Task: Send an email with the signature Eva Nelson with the subject 'Request for a change in project budget' and the message 'I am writing to request a quote for your products.' from softage.1@softage.net to softage.7@softage.net with an attached document Operating_manual.docx and move the email from Sent Items to the folder Crafts
Action: Mouse moved to (103, 151)
Screenshot: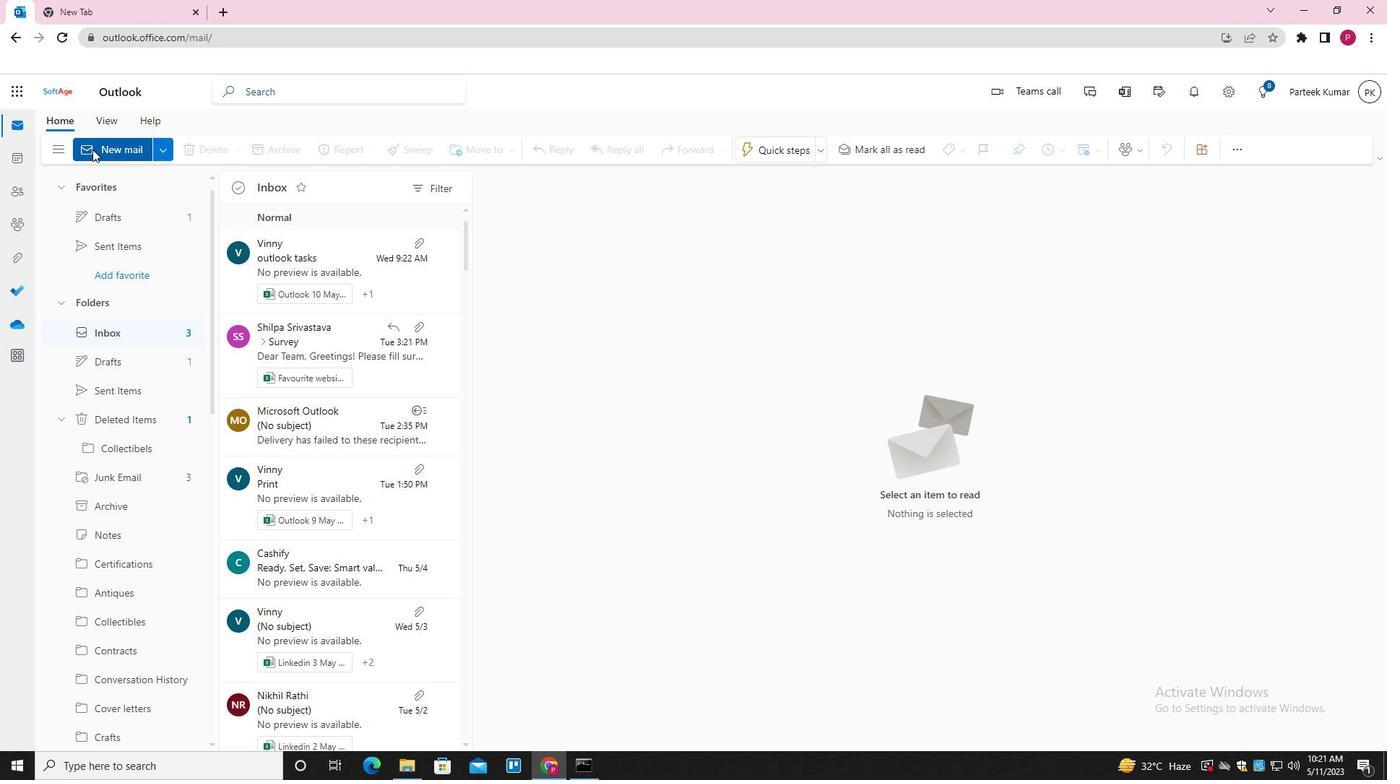 
Action: Mouse pressed left at (103, 151)
Screenshot: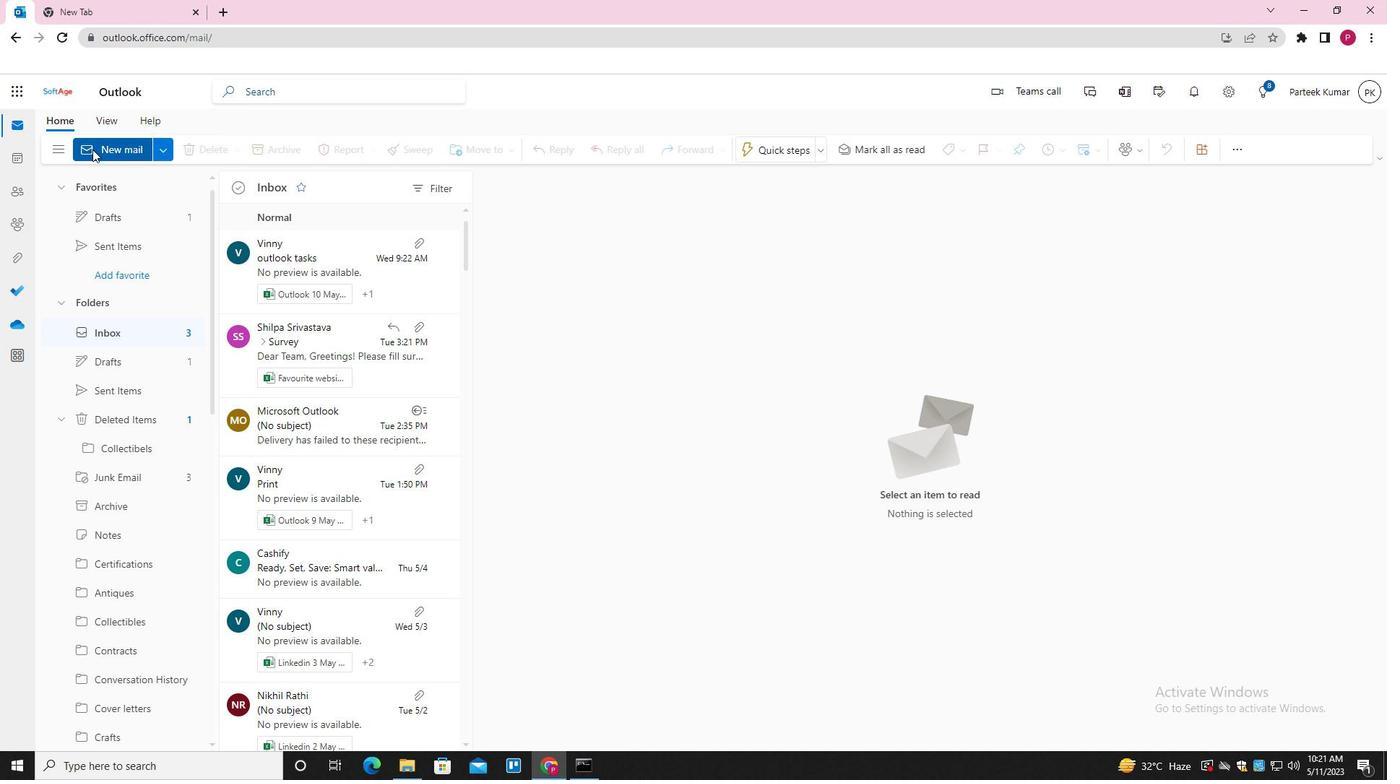 
Action: Mouse moved to (510, 363)
Screenshot: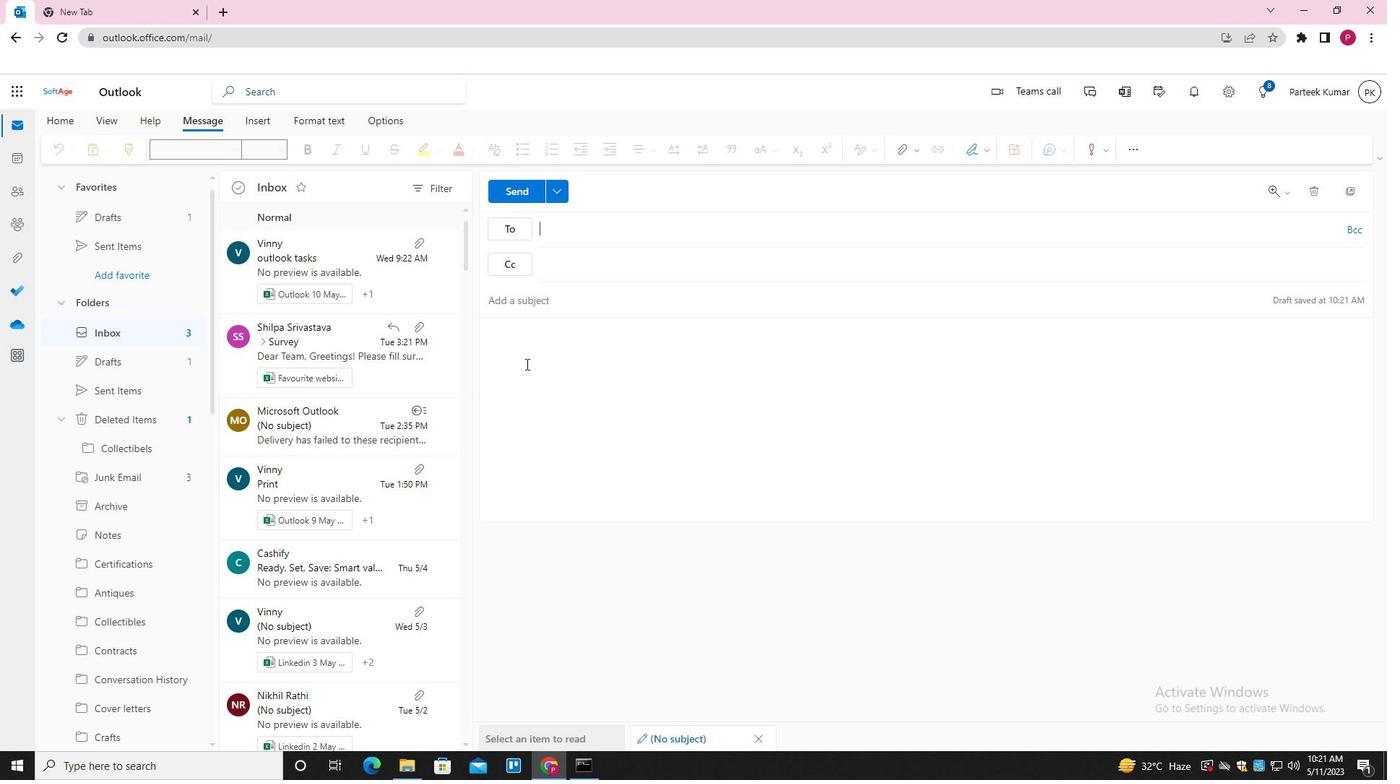 
Action: Mouse pressed left at (510, 363)
Screenshot: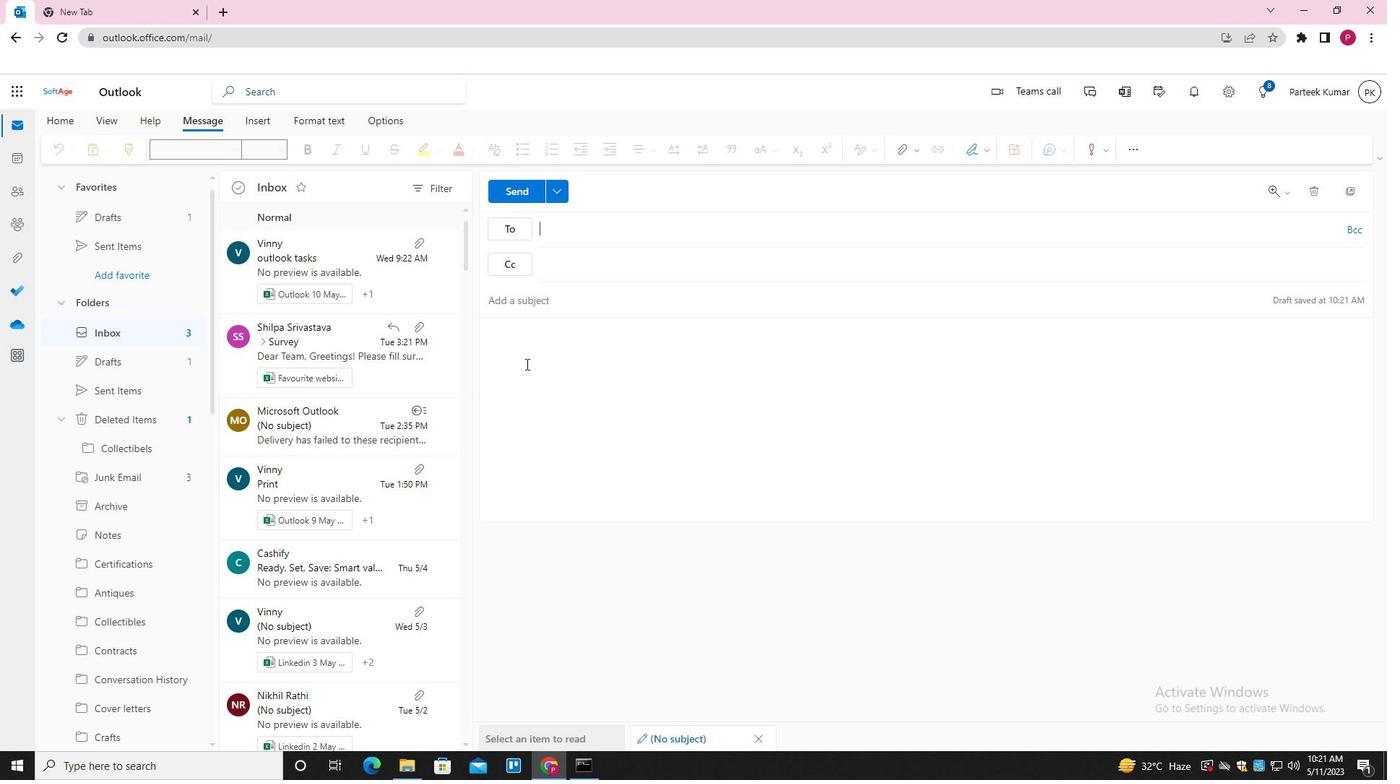 
Action: Mouse moved to (980, 152)
Screenshot: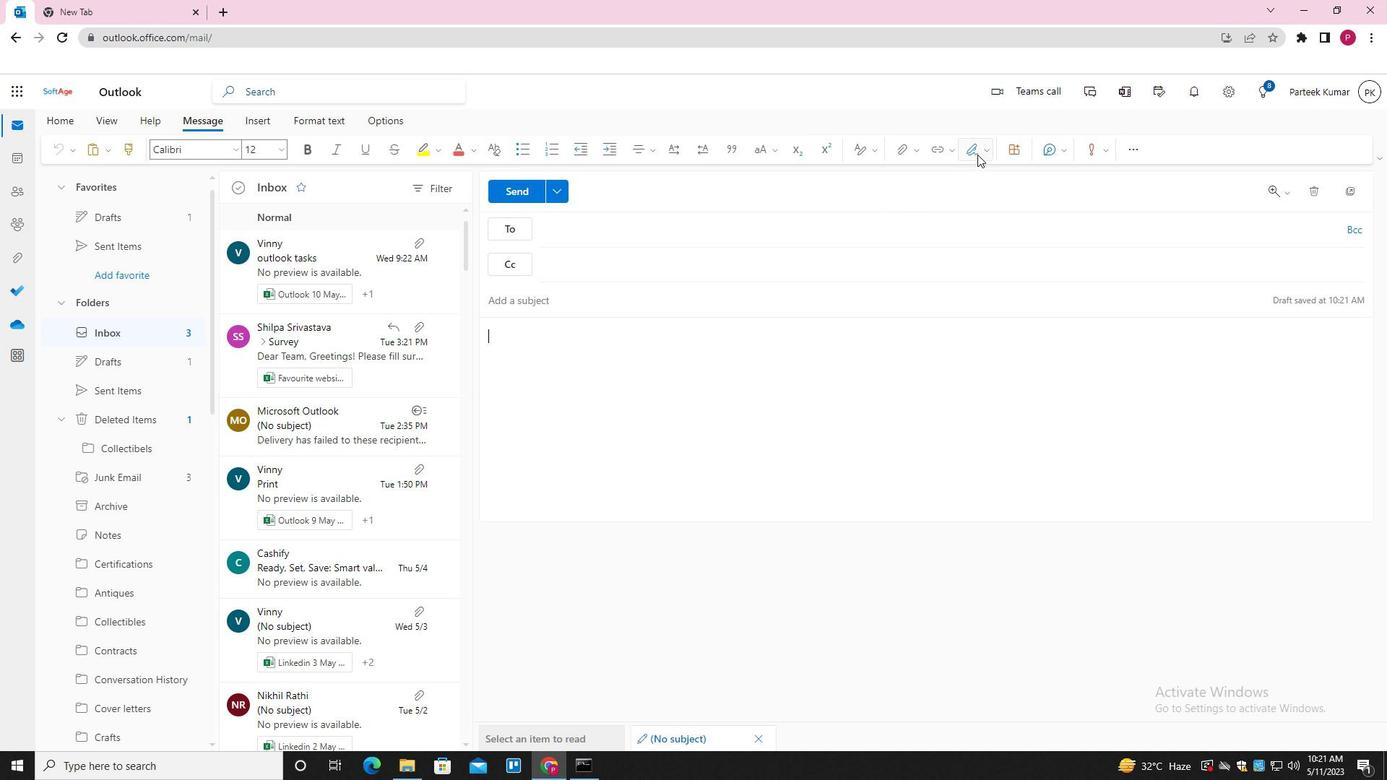 
Action: Mouse pressed left at (980, 152)
Screenshot: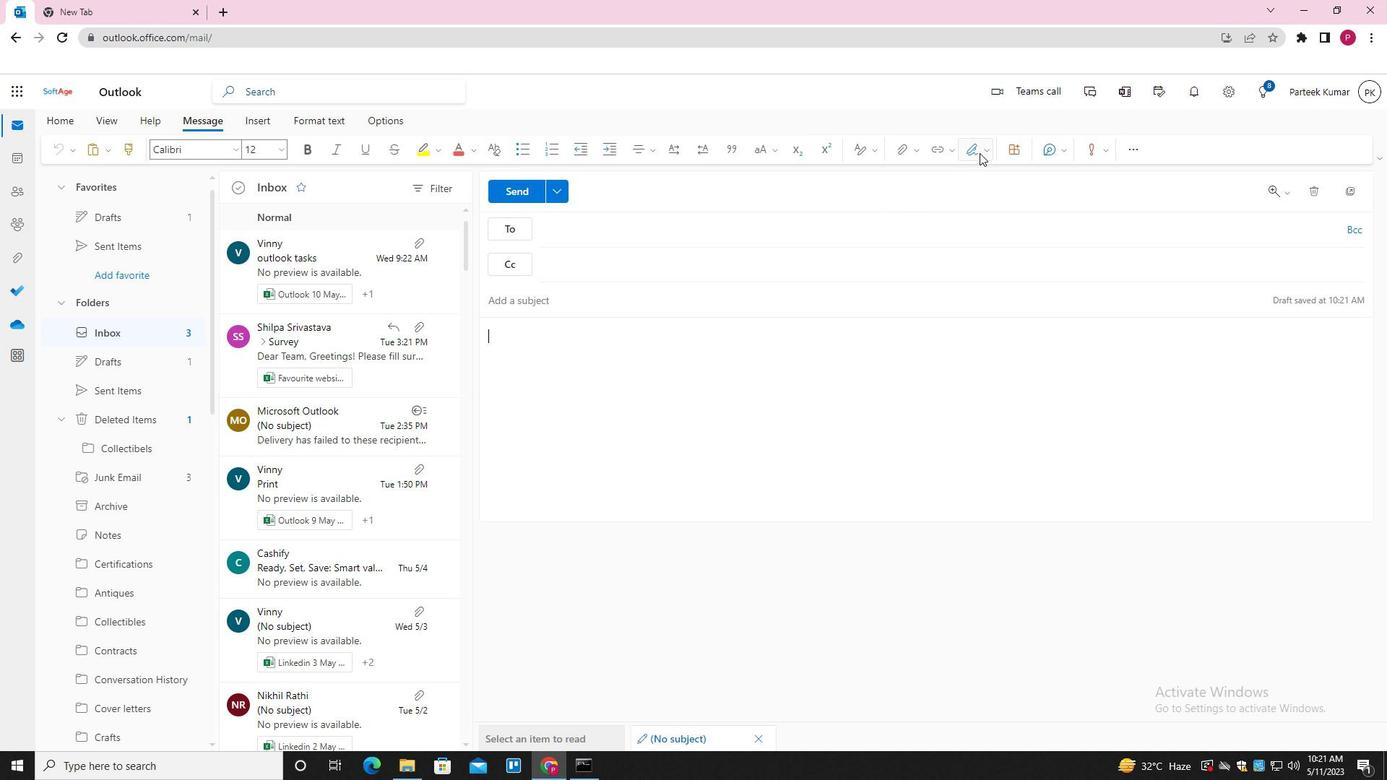 
Action: Mouse moved to (966, 211)
Screenshot: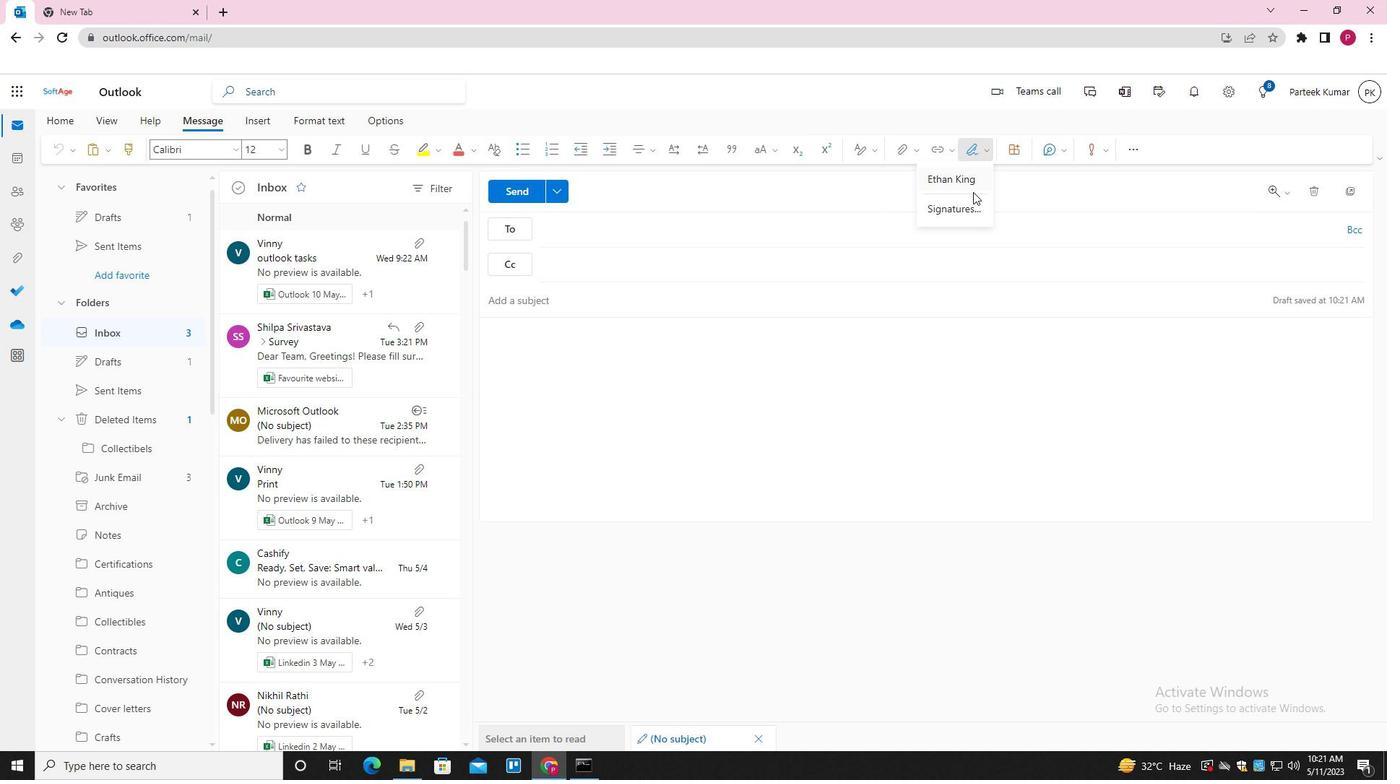 
Action: Mouse pressed left at (966, 211)
Screenshot: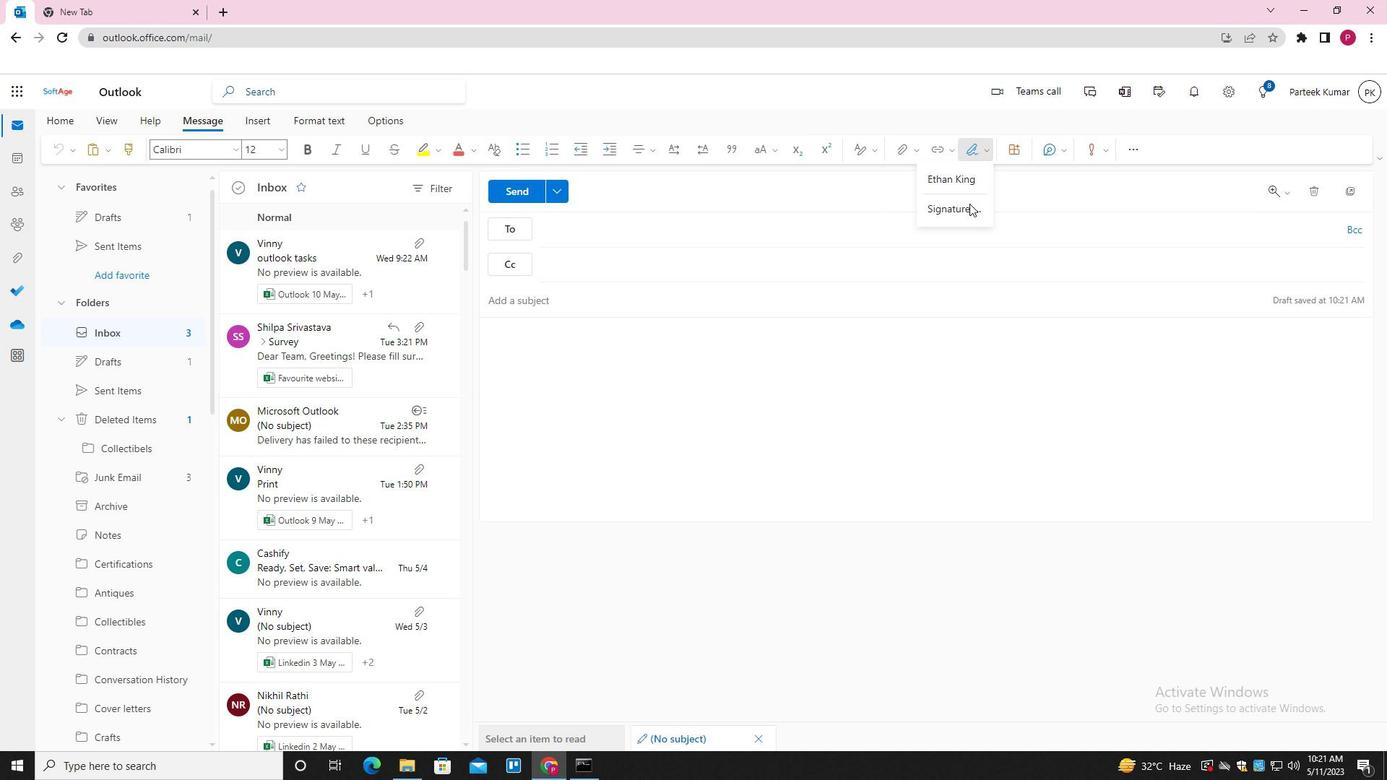 
Action: Mouse moved to (980, 262)
Screenshot: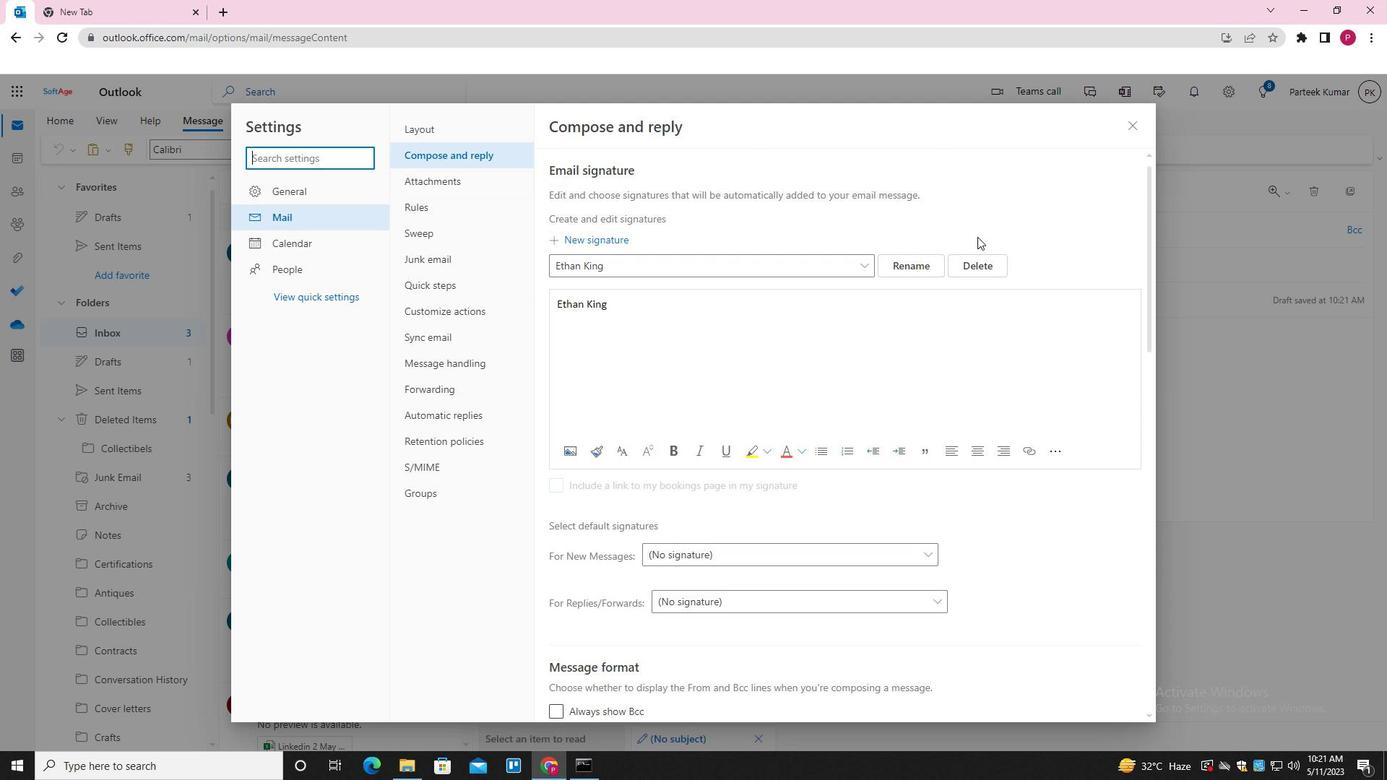 
Action: Mouse pressed left at (980, 262)
Screenshot: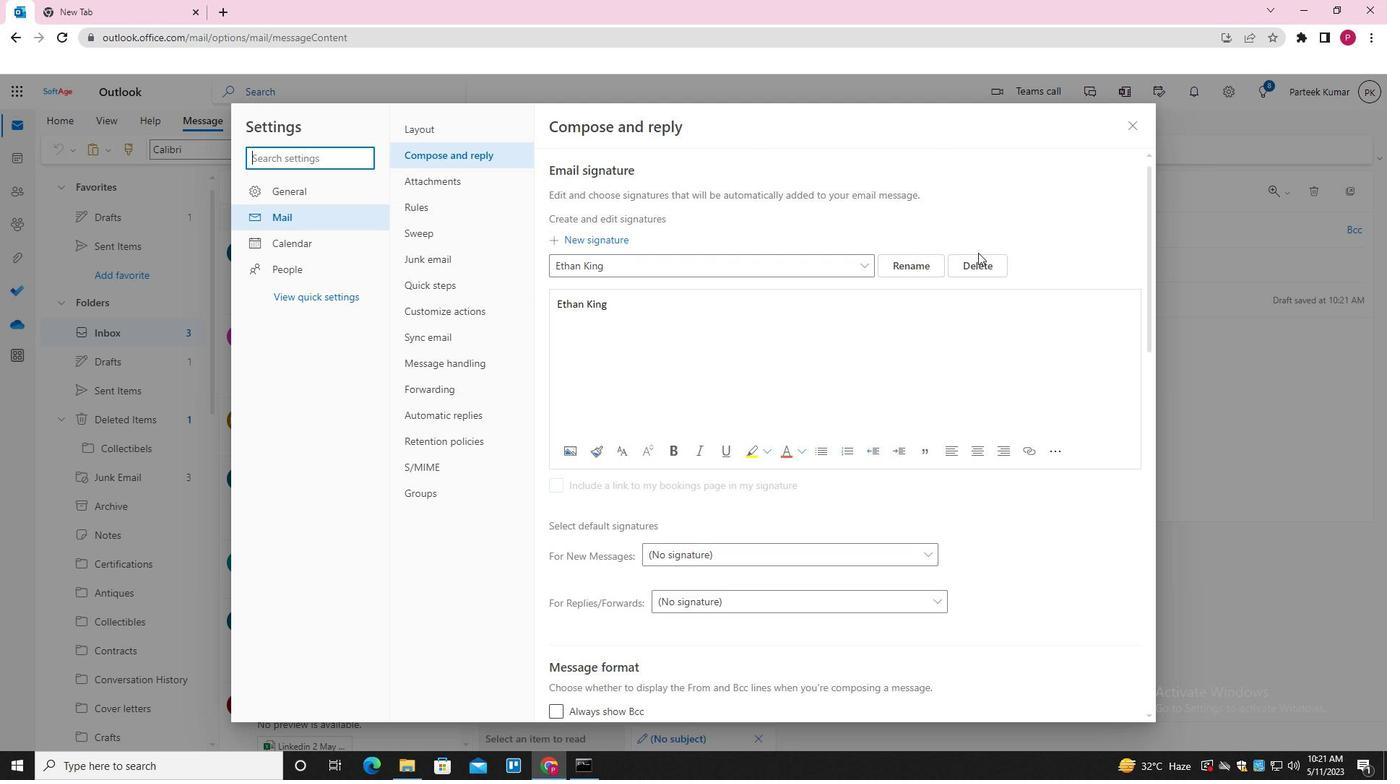 
Action: Mouse moved to (818, 267)
Screenshot: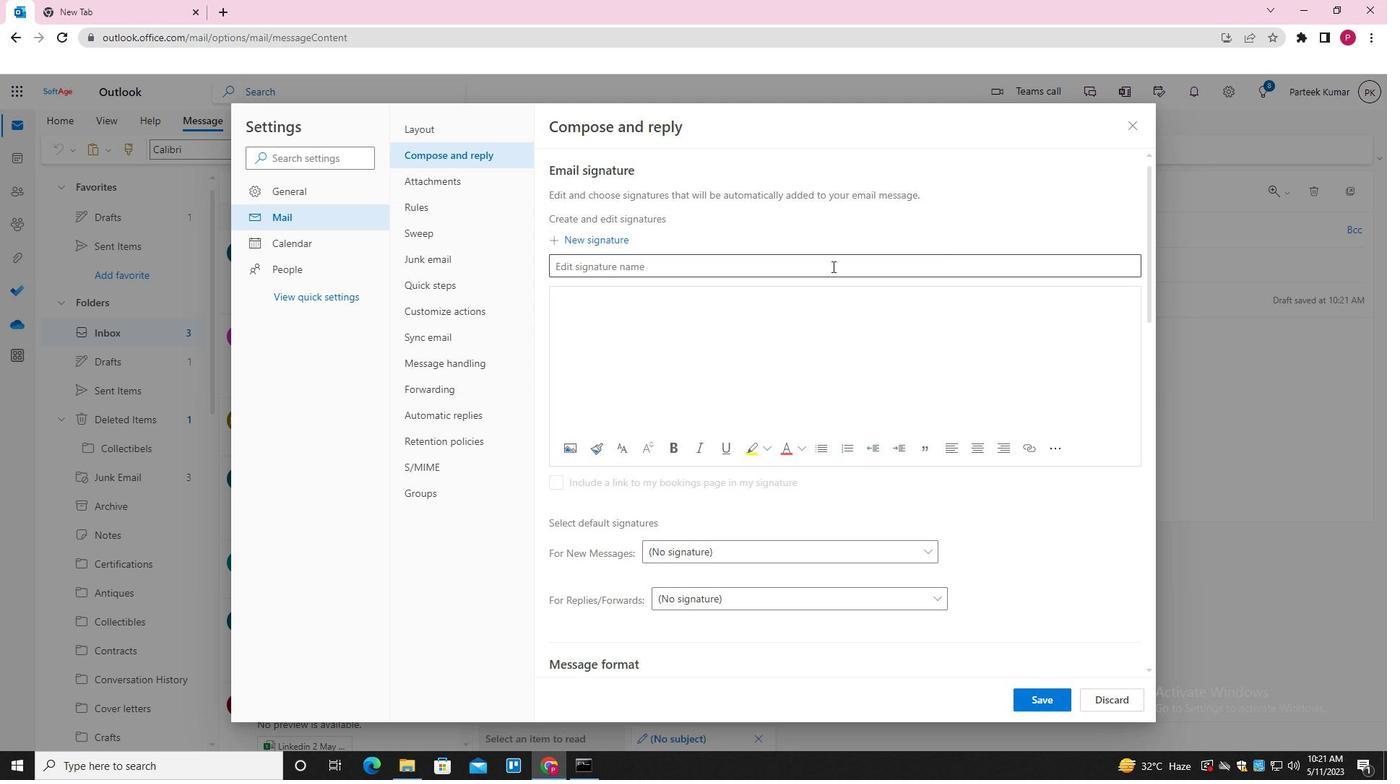 
Action: Mouse pressed left at (818, 267)
Screenshot: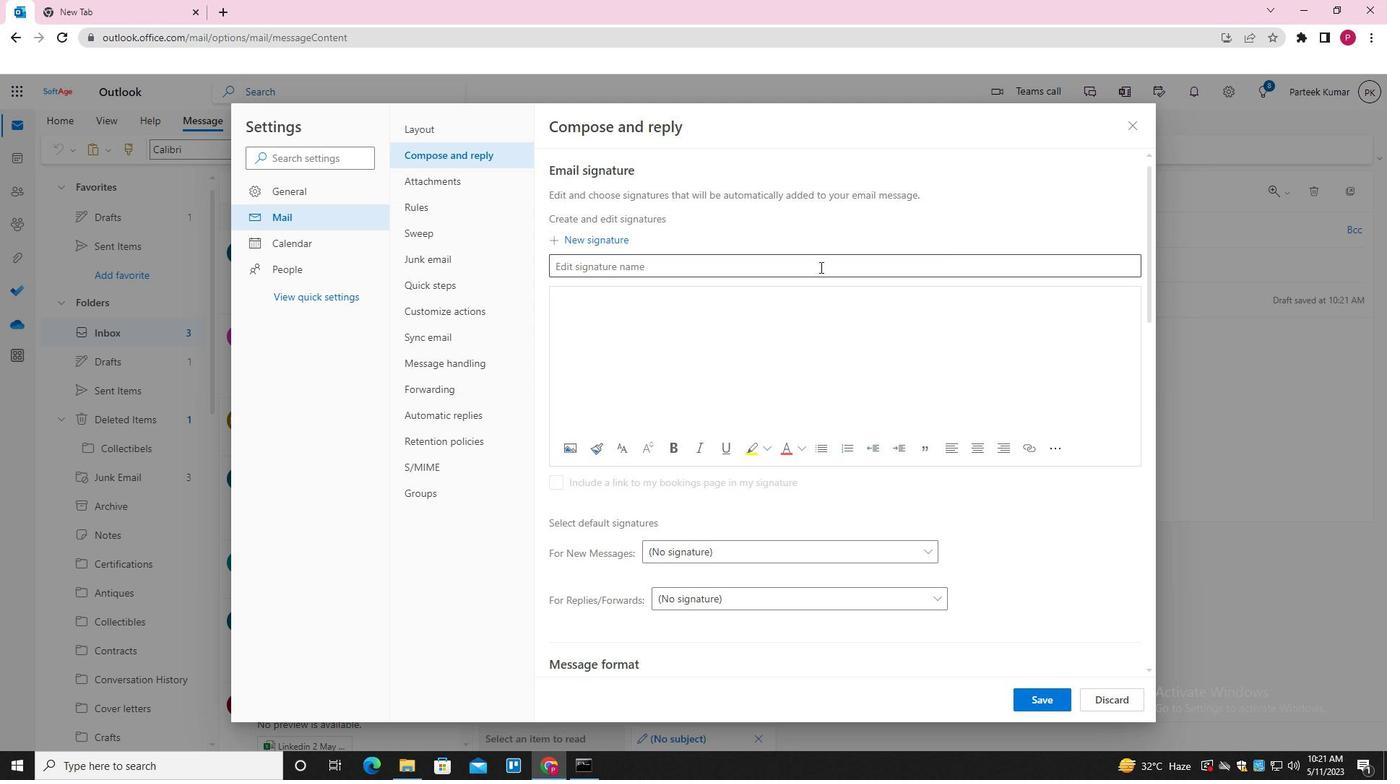 
Action: Mouse moved to (818, 267)
Screenshot: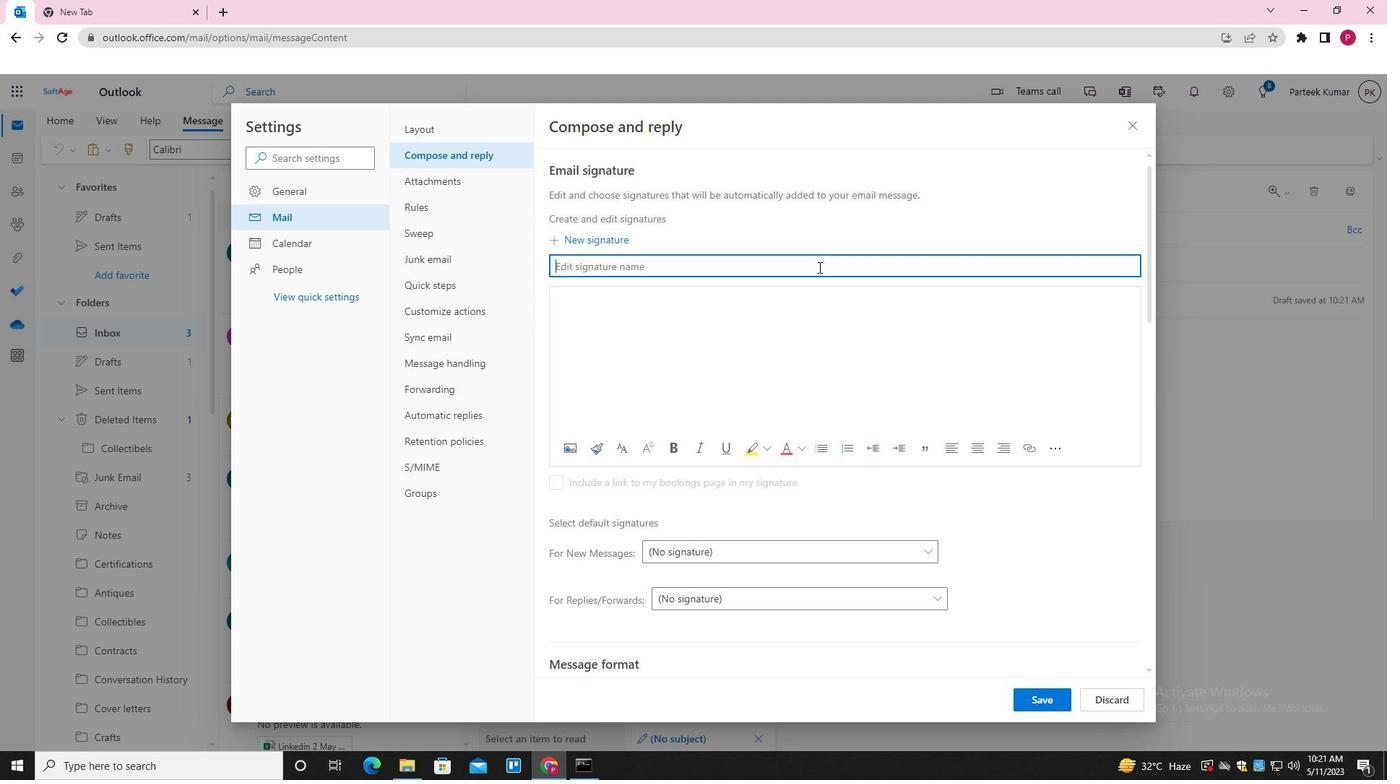 
Action: Key pressed <Key.shift><Key.shift><Key.shift><Key.shift><Key.shift><Key.shift><Key.shift><Key.shift>EVA<Key.space><Key.shift>NELSON
Screenshot: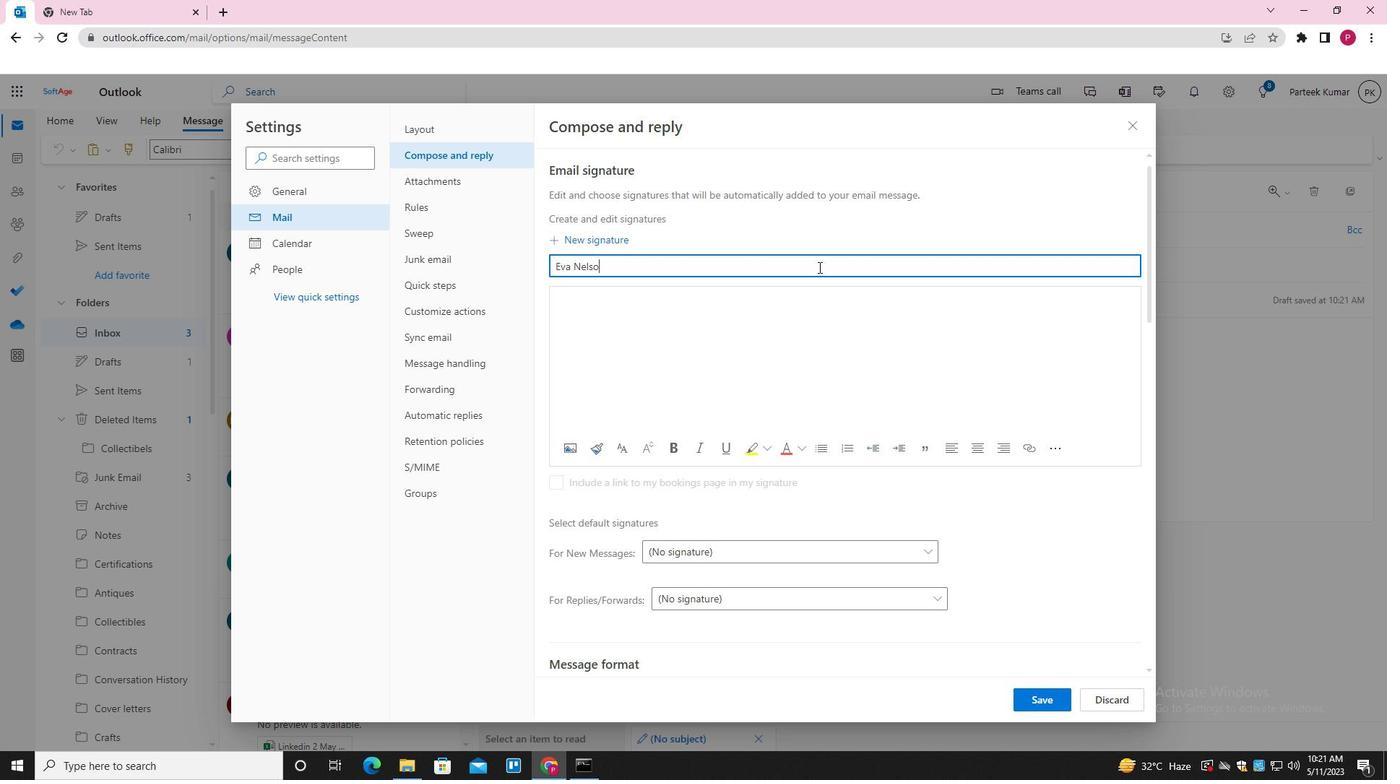 
Action: Mouse moved to (816, 268)
Screenshot: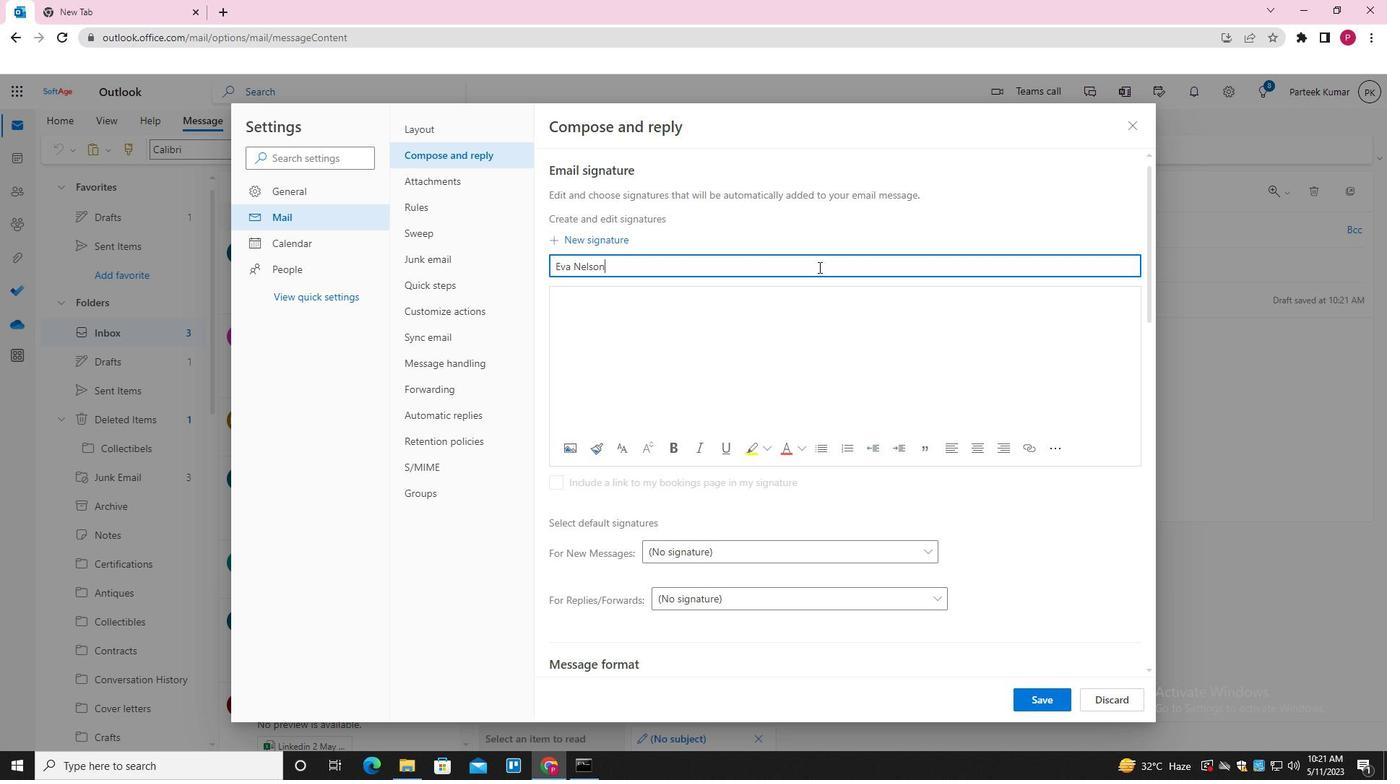 
Action: Key pressed <Key.tab><Key.shift>EVA<Key.space><Key.shift>NELSON
Screenshot: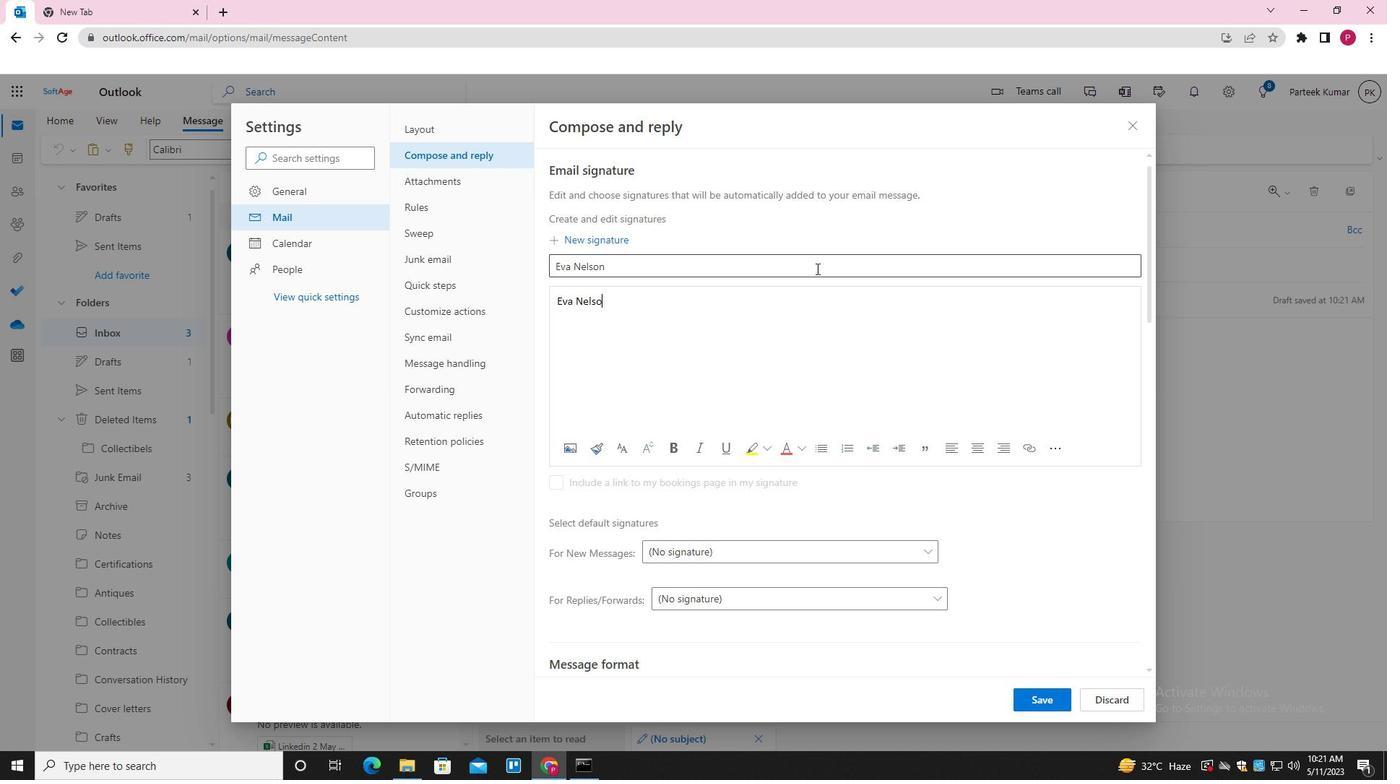 
Action: Mouse moved to (1027, 703)
Screenshot: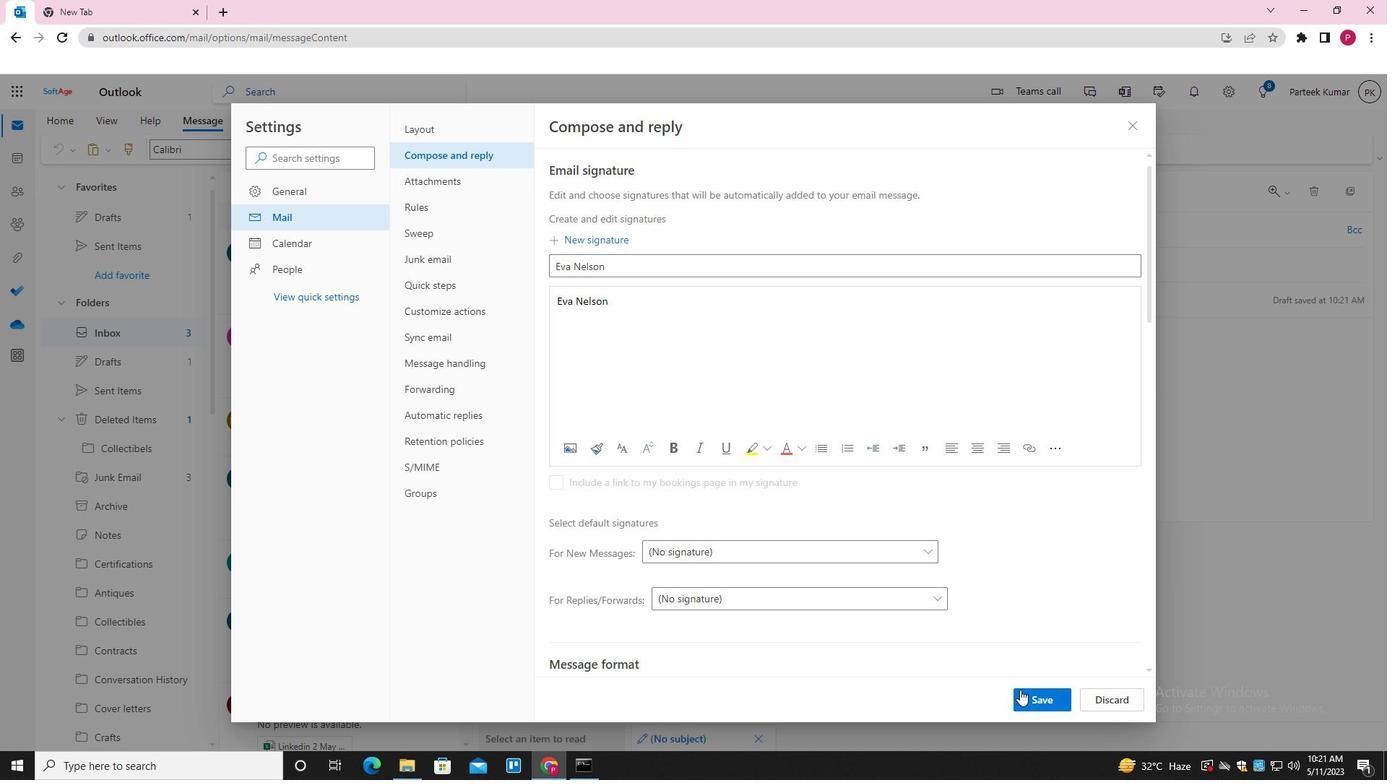 
Action: Mouse pressed left at (1027, 703)
Screenshot: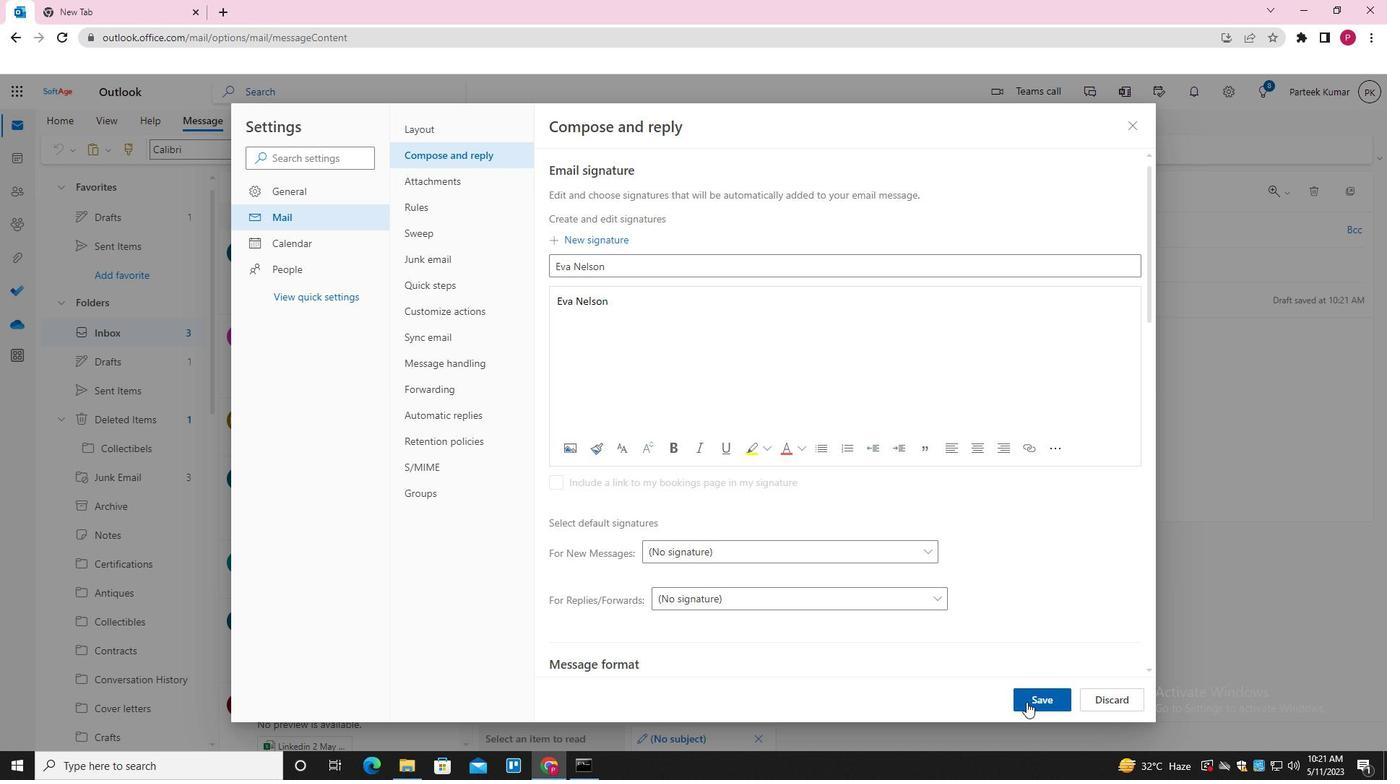 
Action: Mouse moved to (1131, 125)
Screenshot: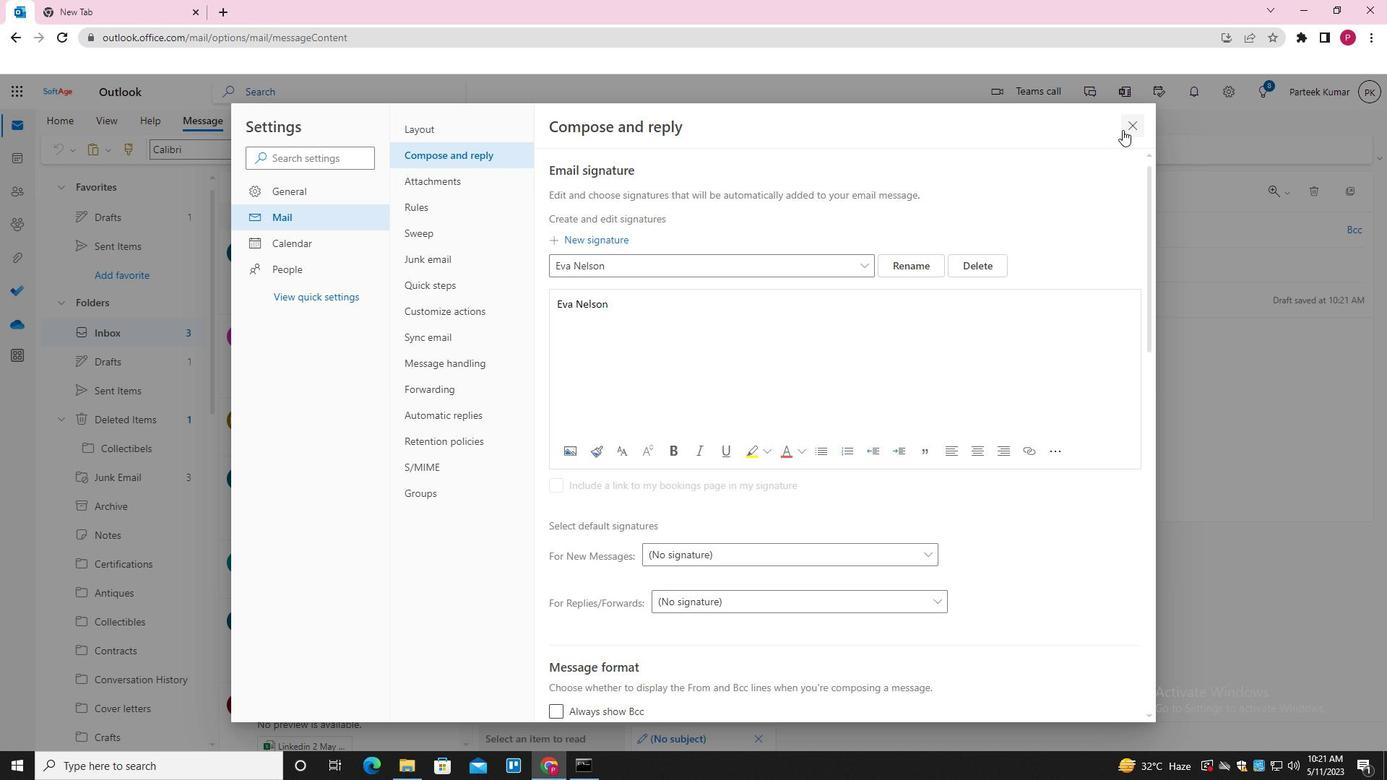 
Action: Mouse pressed left at (1131, 125)
Screenshot: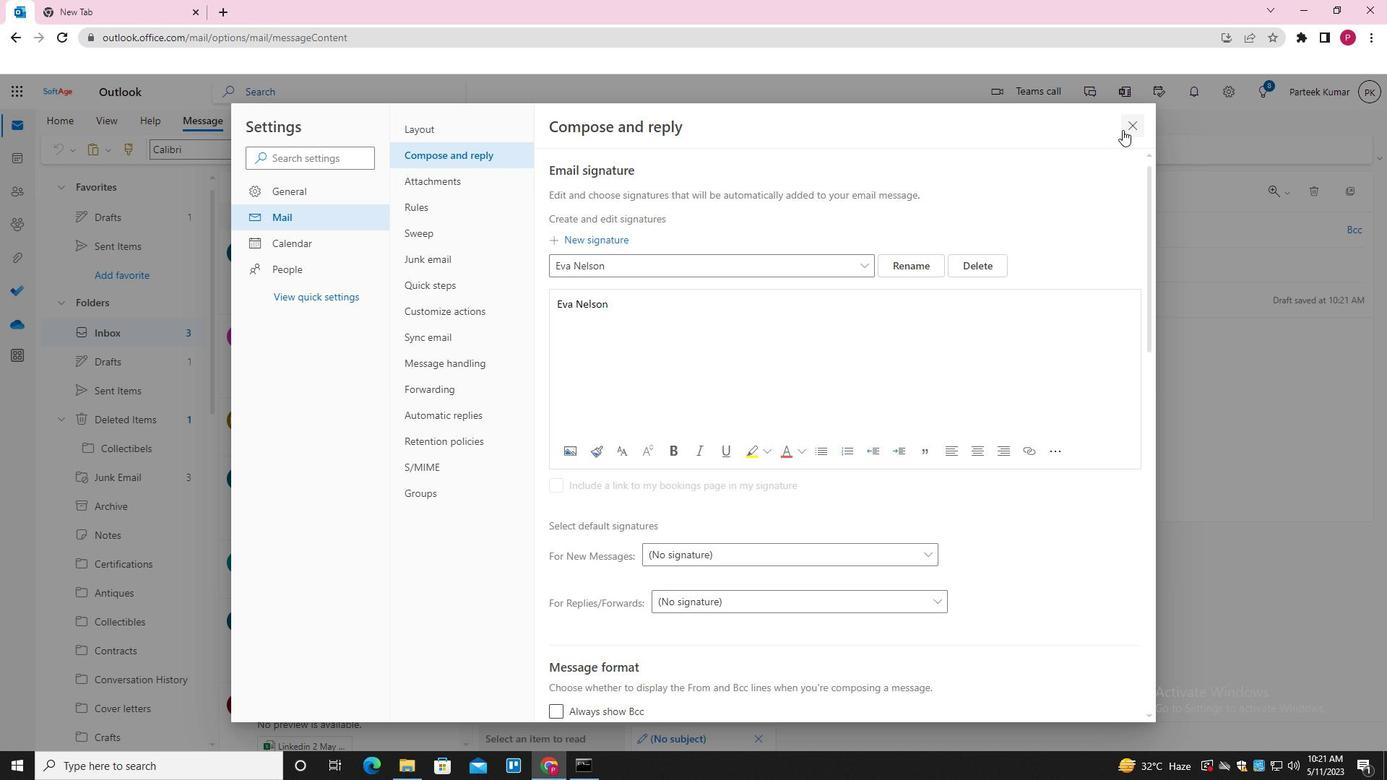 
Action: Mouse moved to (813, 341)
Screenshot: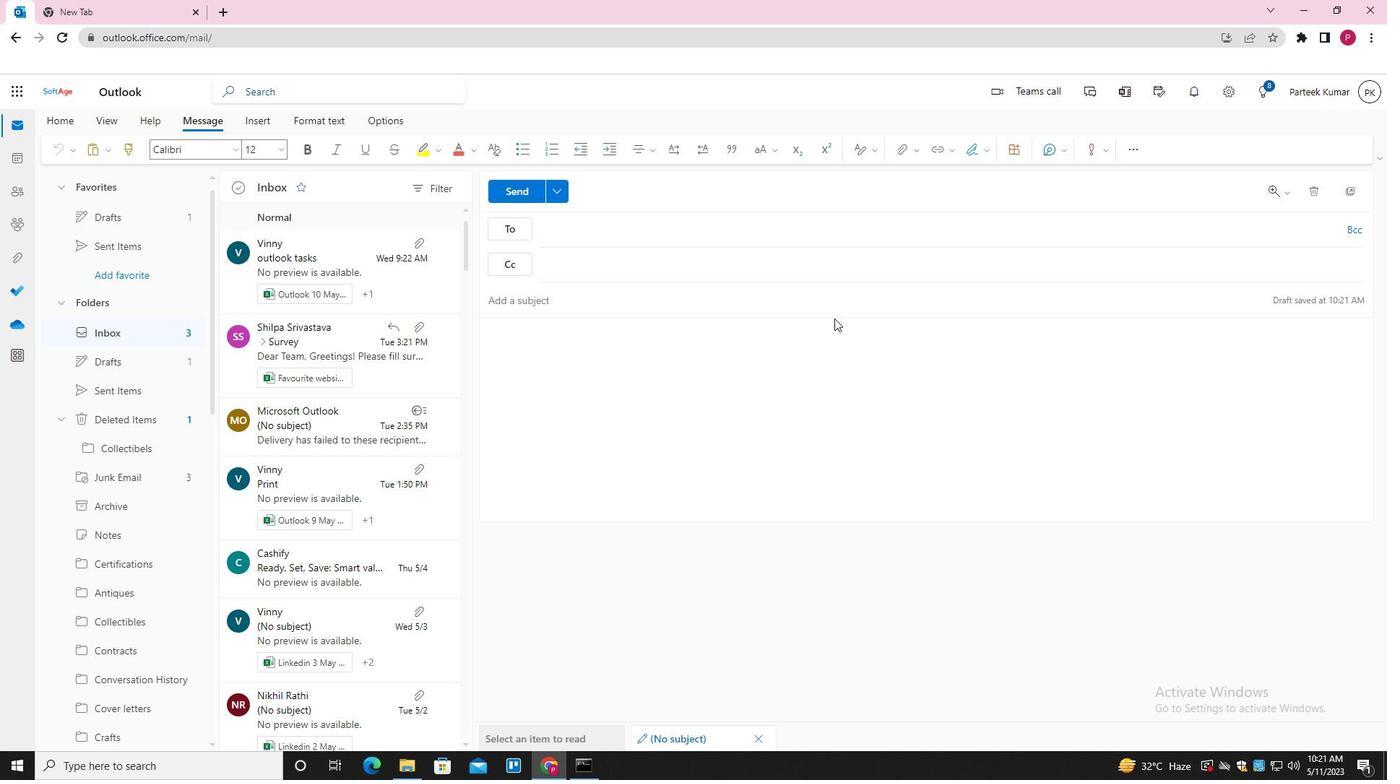 
Action: Mouse pressed left at (813, 341)
Screenshot: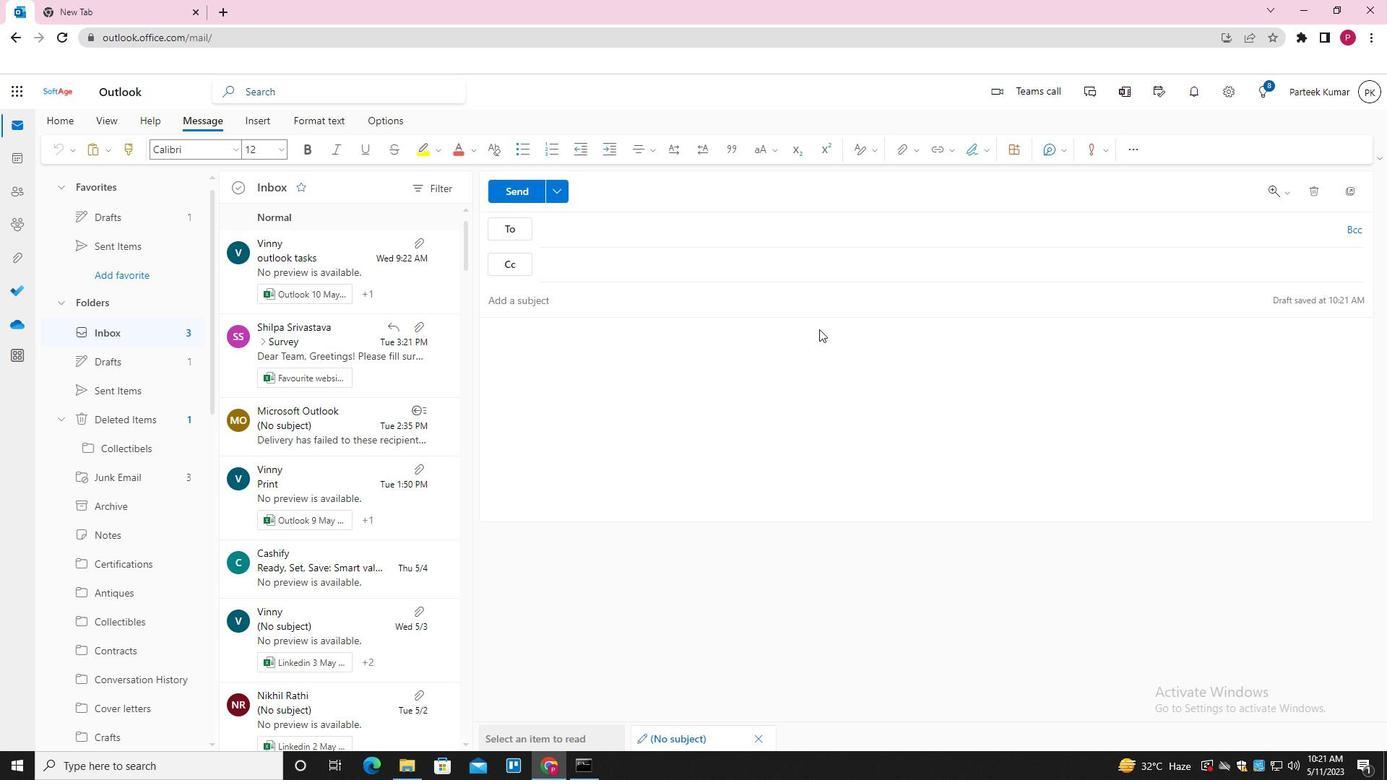 
Action: Mouse moved to (984, 148)
Screenshot: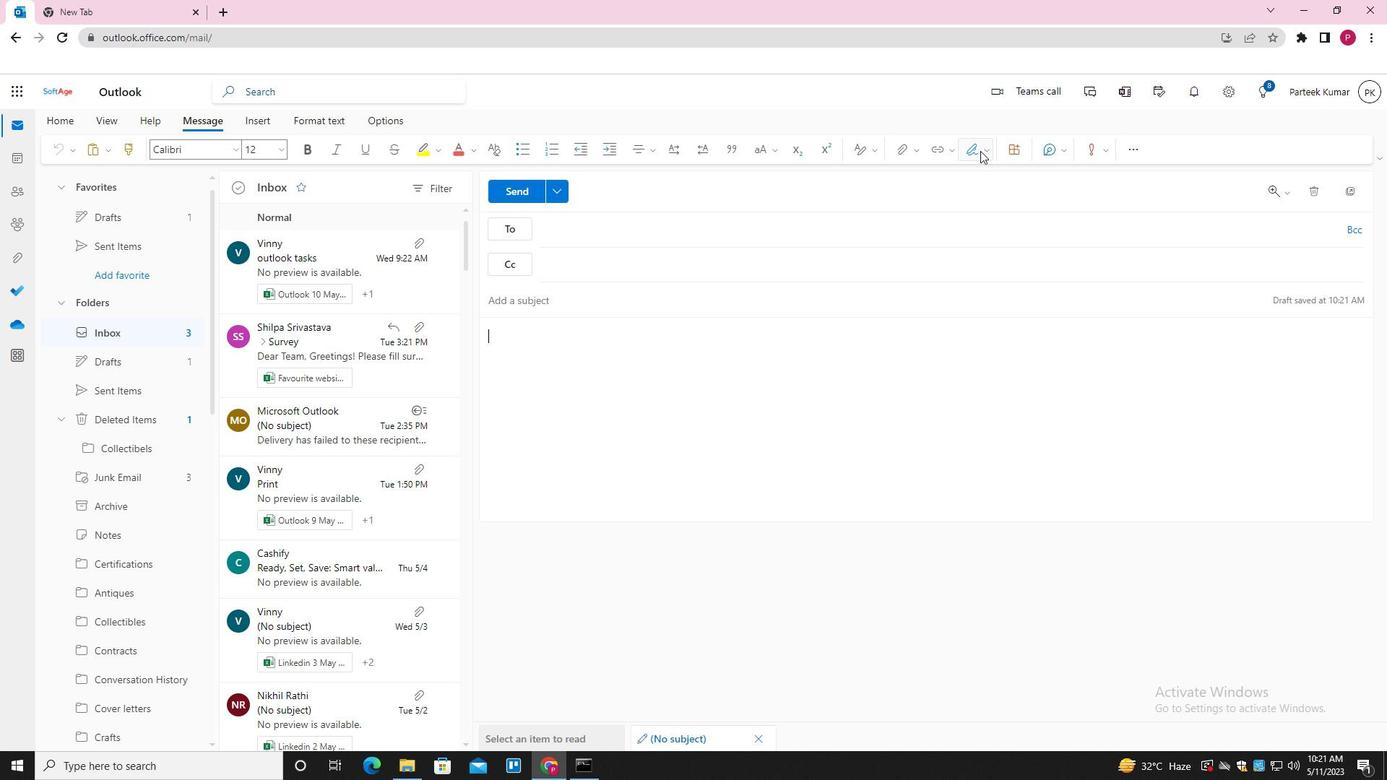 
Action: Mouse pressed left at (984, 148)
Screenshot: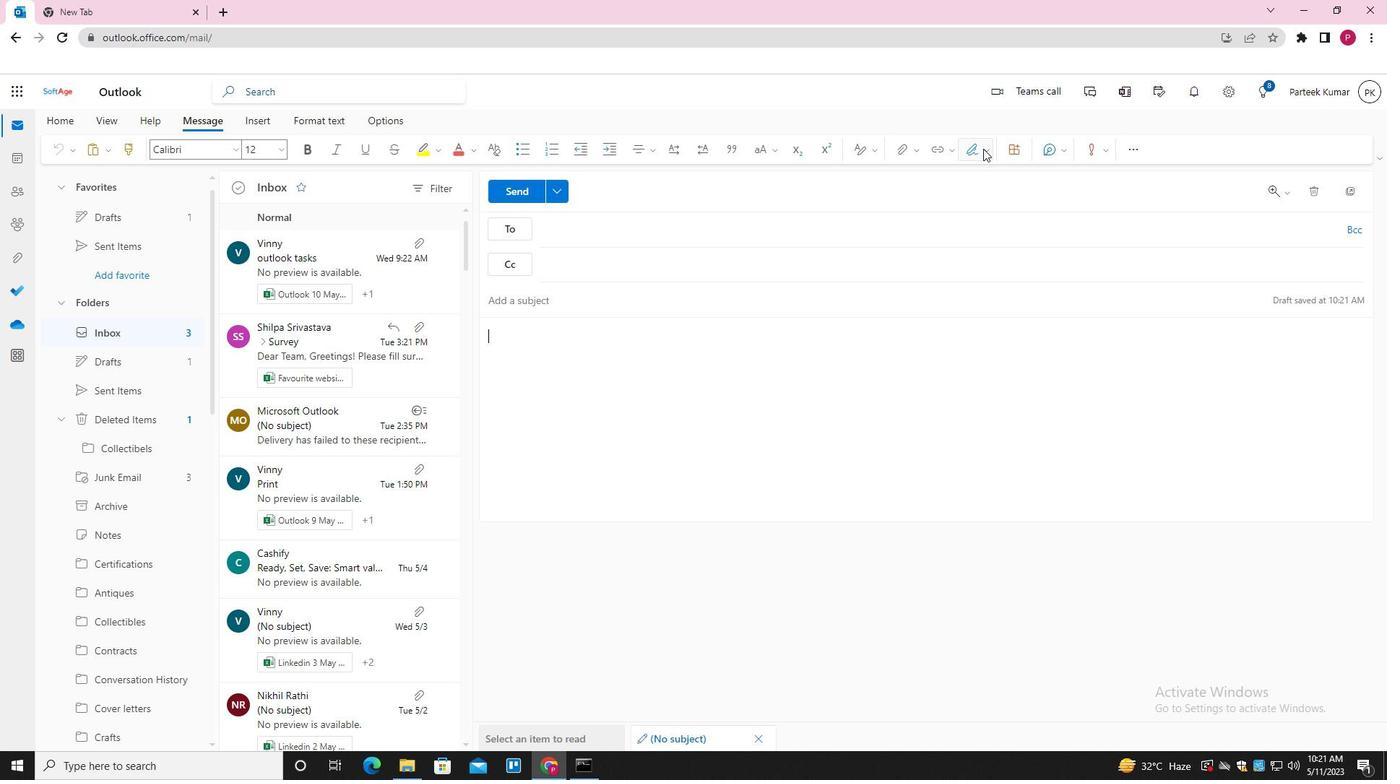 
Action: Mouse moved to (967, 174)
Screenshot: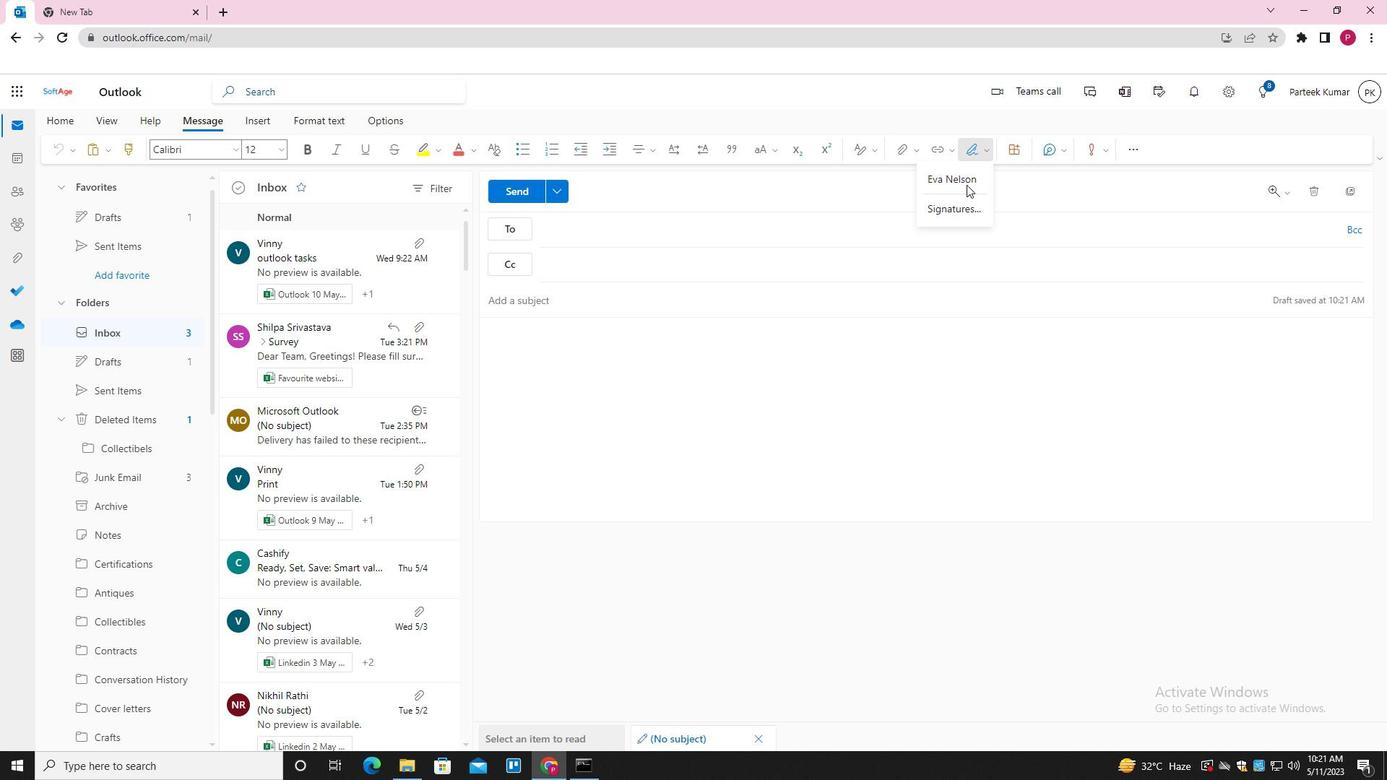 
Action: Mouse pressed left at (967, 174)
Screenshot: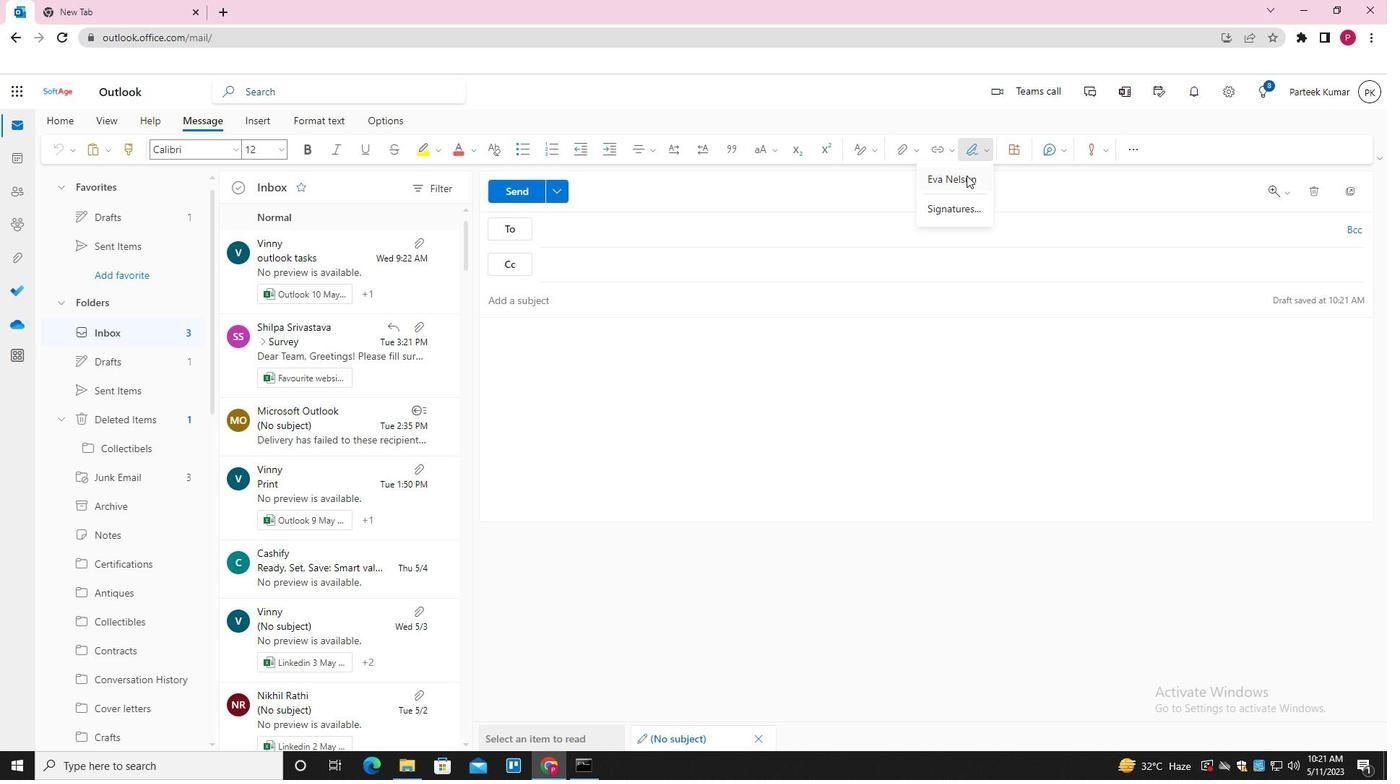 
Action: Mouse moved to (549, 294)
Screenshot: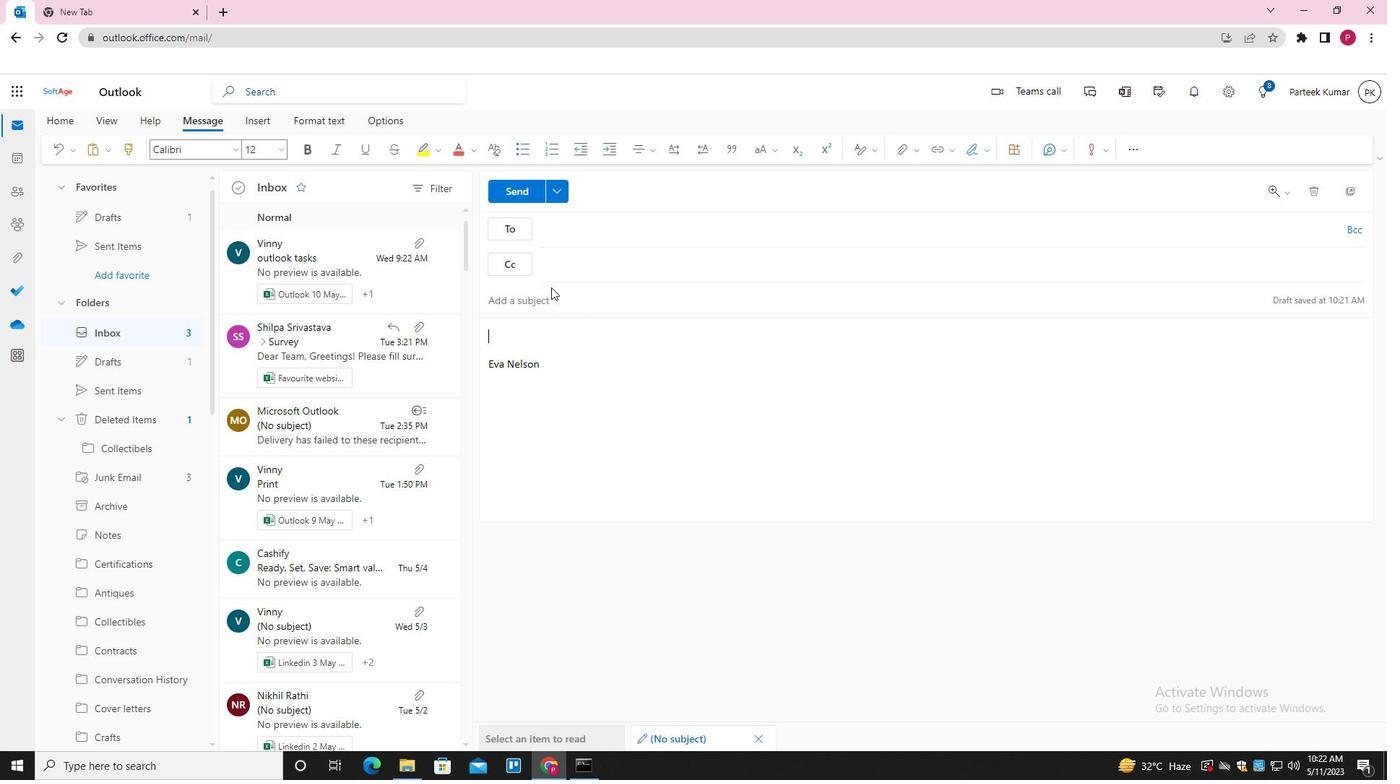 
Action: Mouse pressed left at (549, 294)
Screenshot: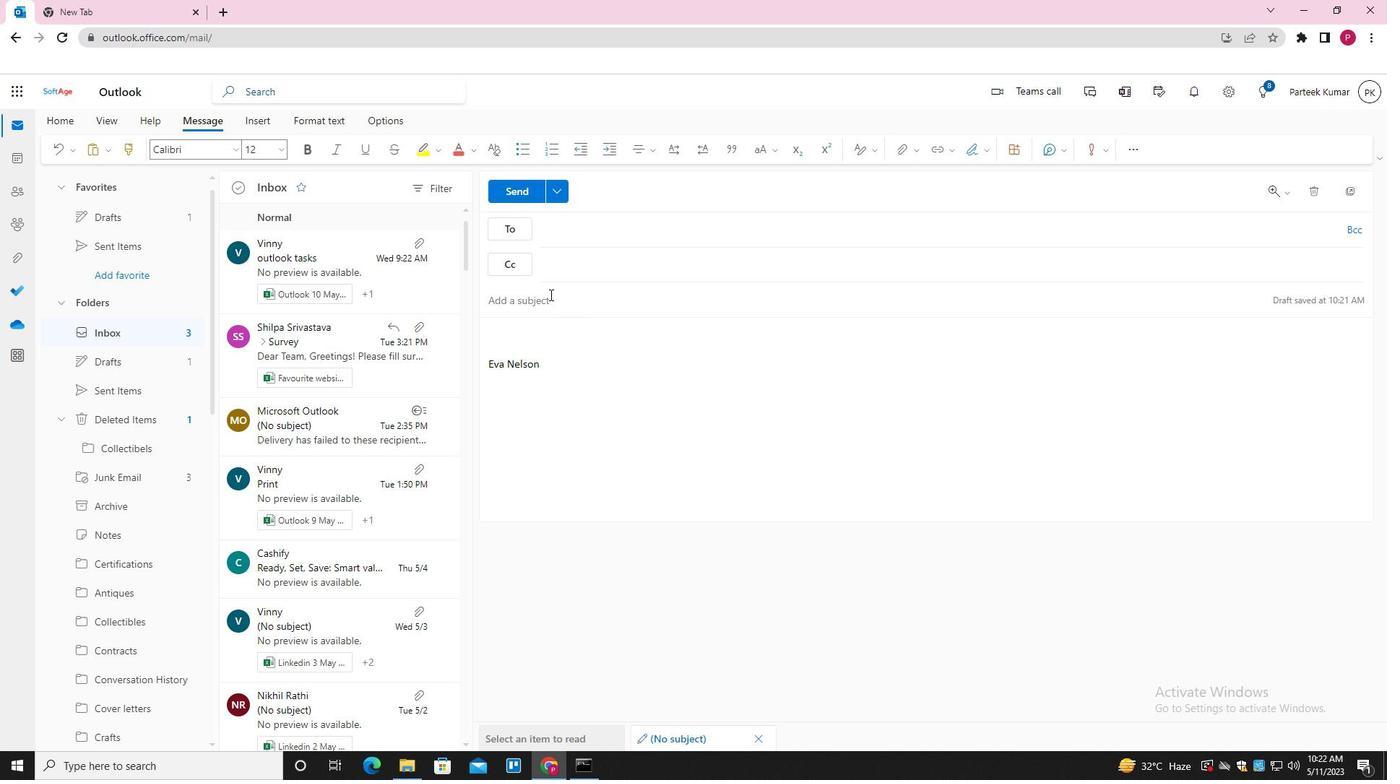 
Action: Key pressed <Key.shift>REQUEST<Key.space>FOR<Key.space>A<Key.space>CHANGE<Key.space>IN<Key.space>PROJECT<Key.space>BUDGET
Screenshot: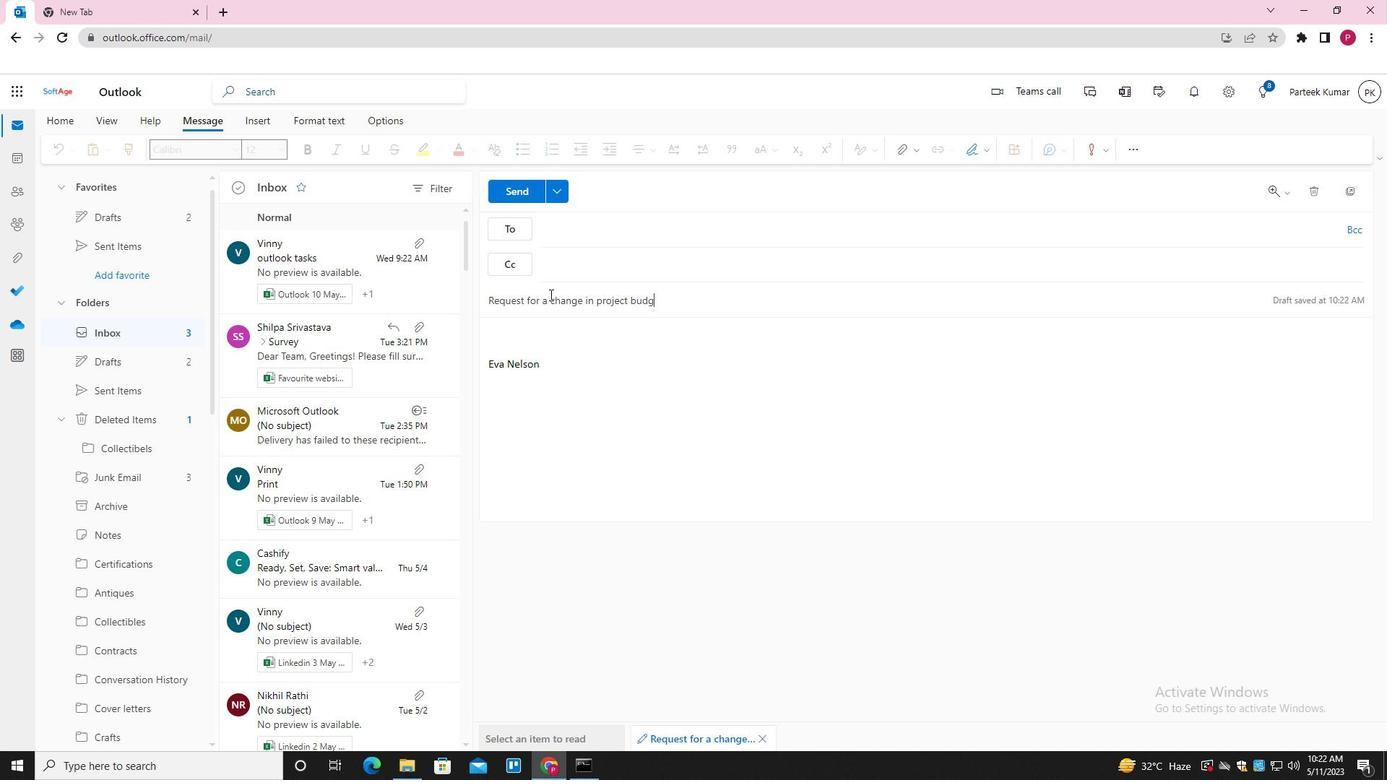 
Action: Mouse moved to (544, 334)
Screenshot: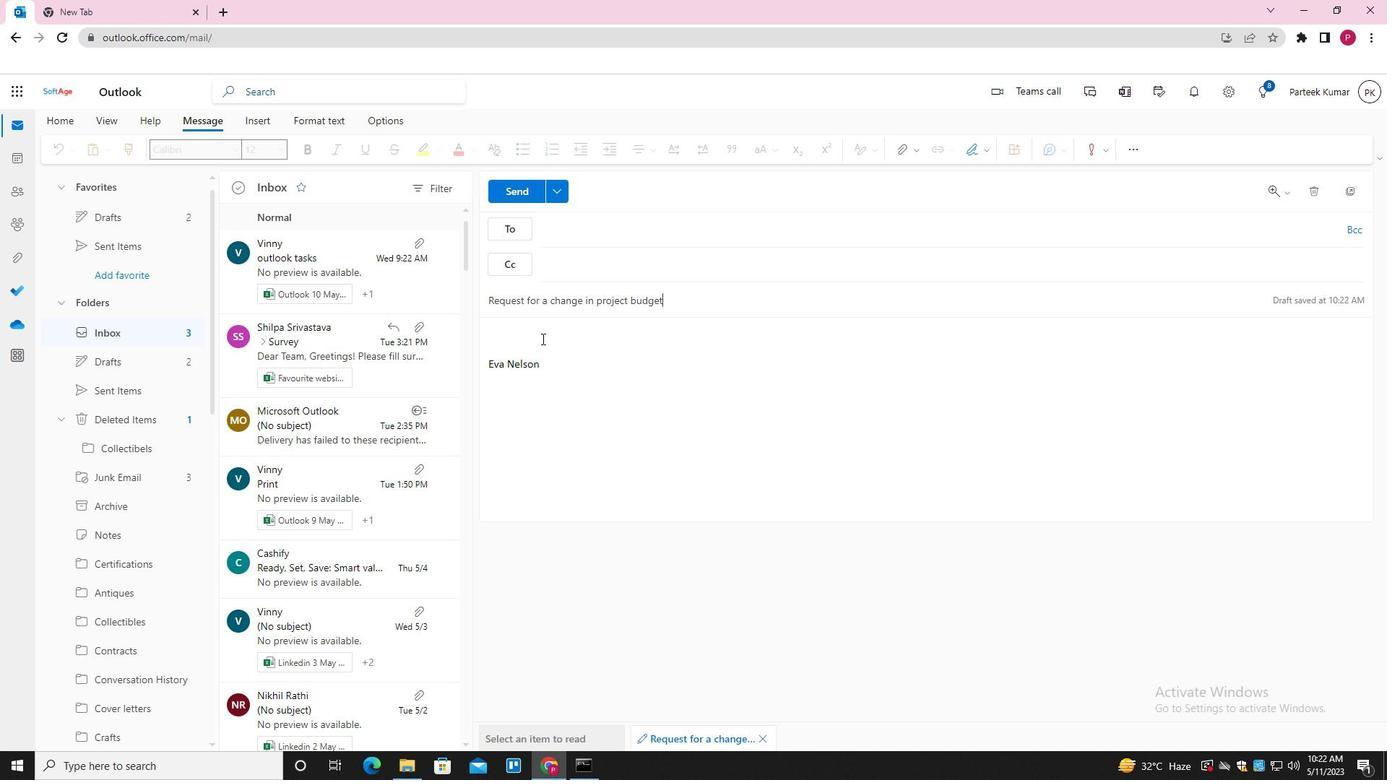 
Action: Mouse pressed left at (544, 334)
Screenshot: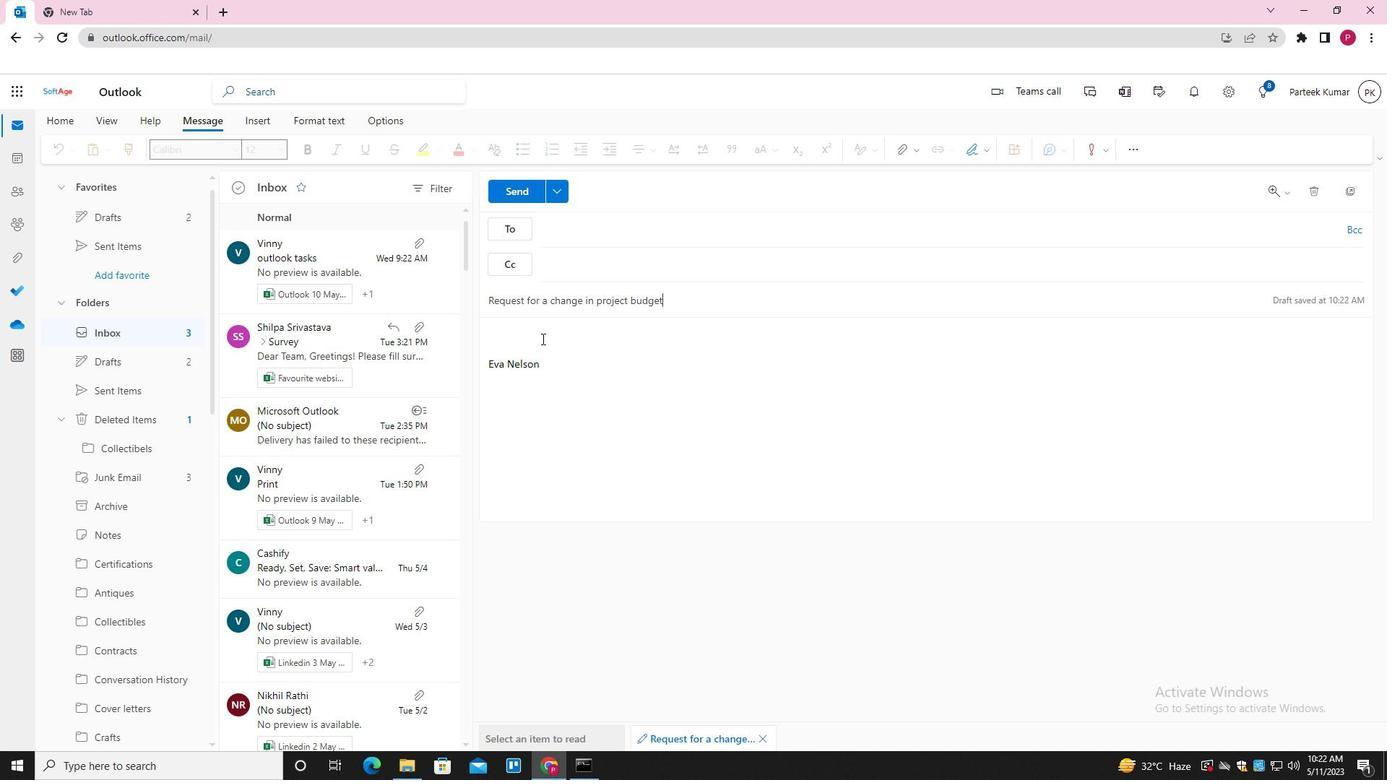 
Action: Key pressed <Key.shift>I<Key.space>AM<Key.space>WRITING<Key.space>TO<Key.space>REQUEST<Key.space>A<Key.space>QUOTE<Key.space>FOR<Key.space>YOUR<Key.space>PRODUCTS<Key.space>
Screenshot: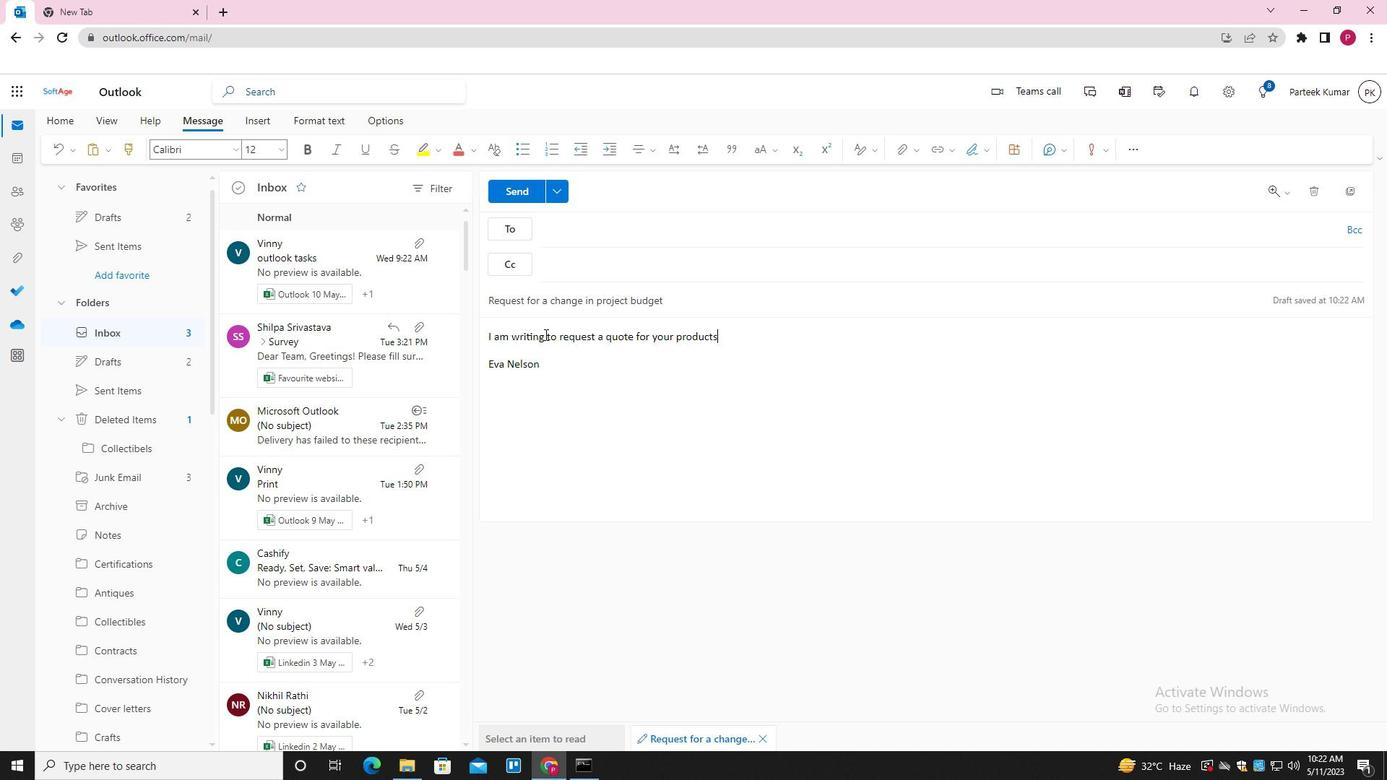 
Action: Mouse moved to (606, 224)
Screenshot: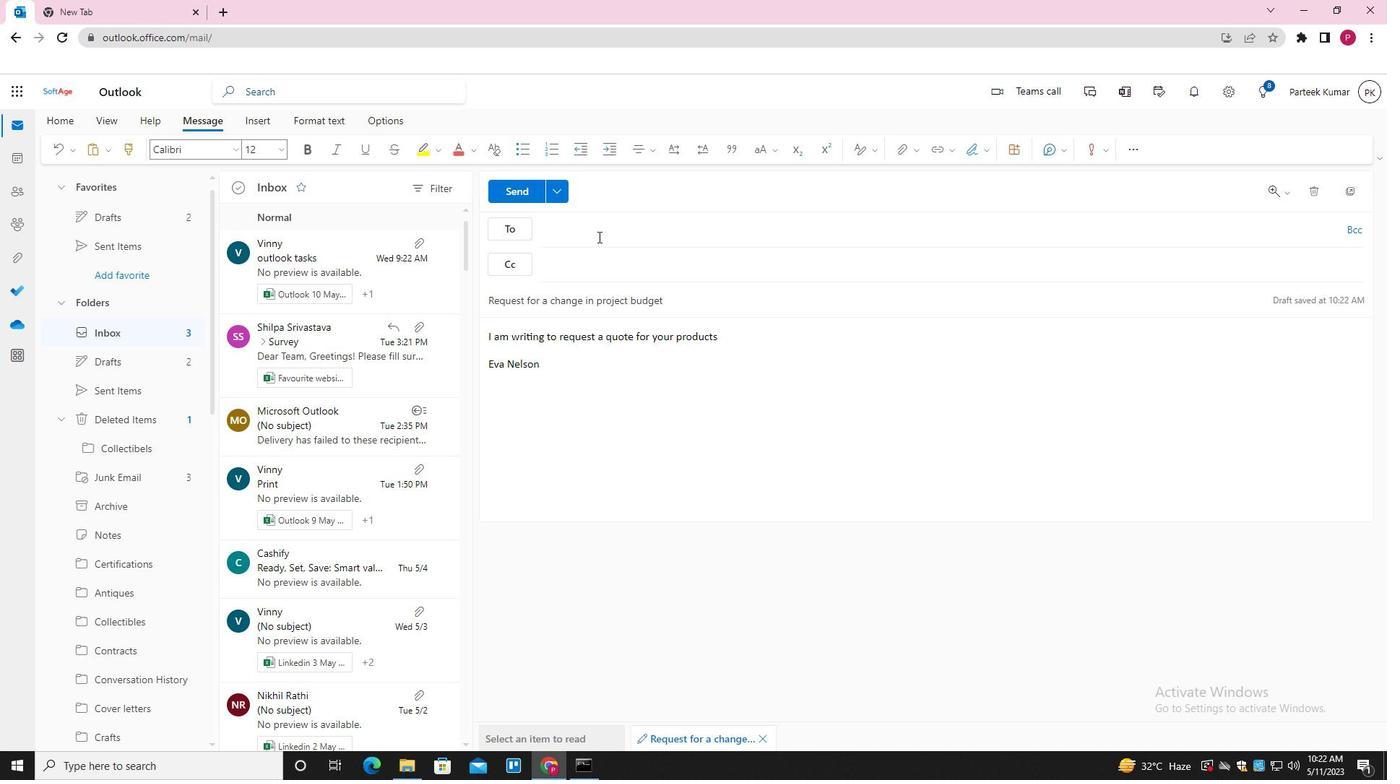 
Action: Mouse pressed left at (606, 224)
Screenshot: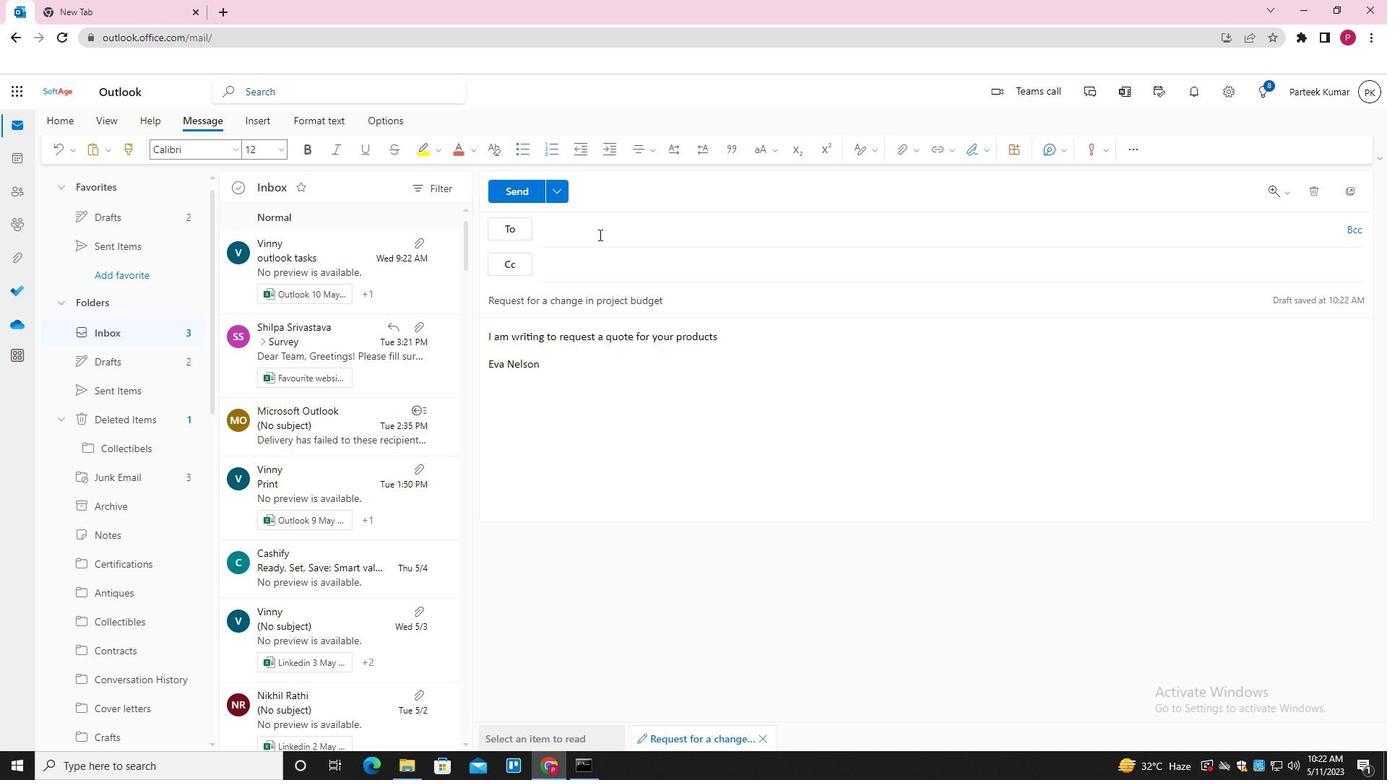 
Action: Key pressed SOFTAGE.7<Key.shift>@SOFTAGE.NET<Key.enter>
Screenshot: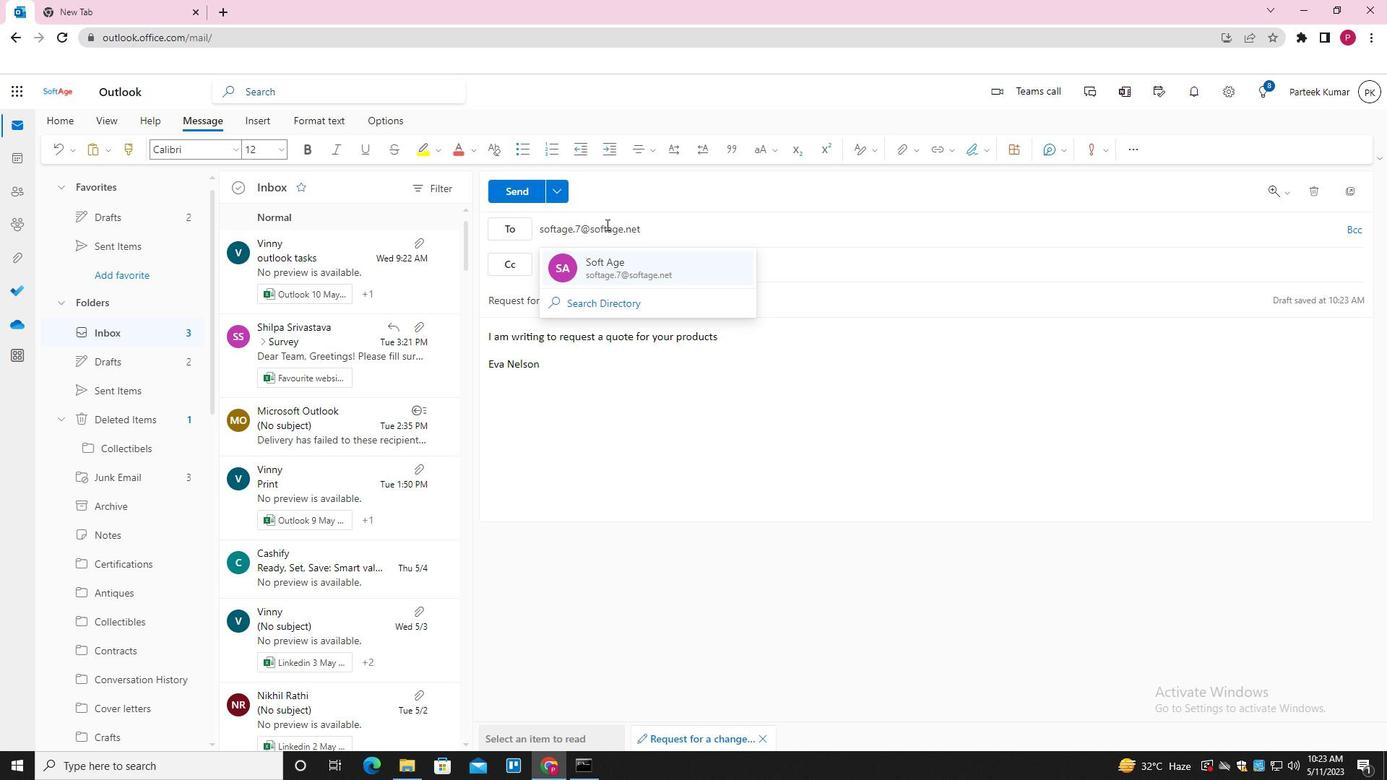 
Action: Mouse moved to (908, 154)
Screenshot: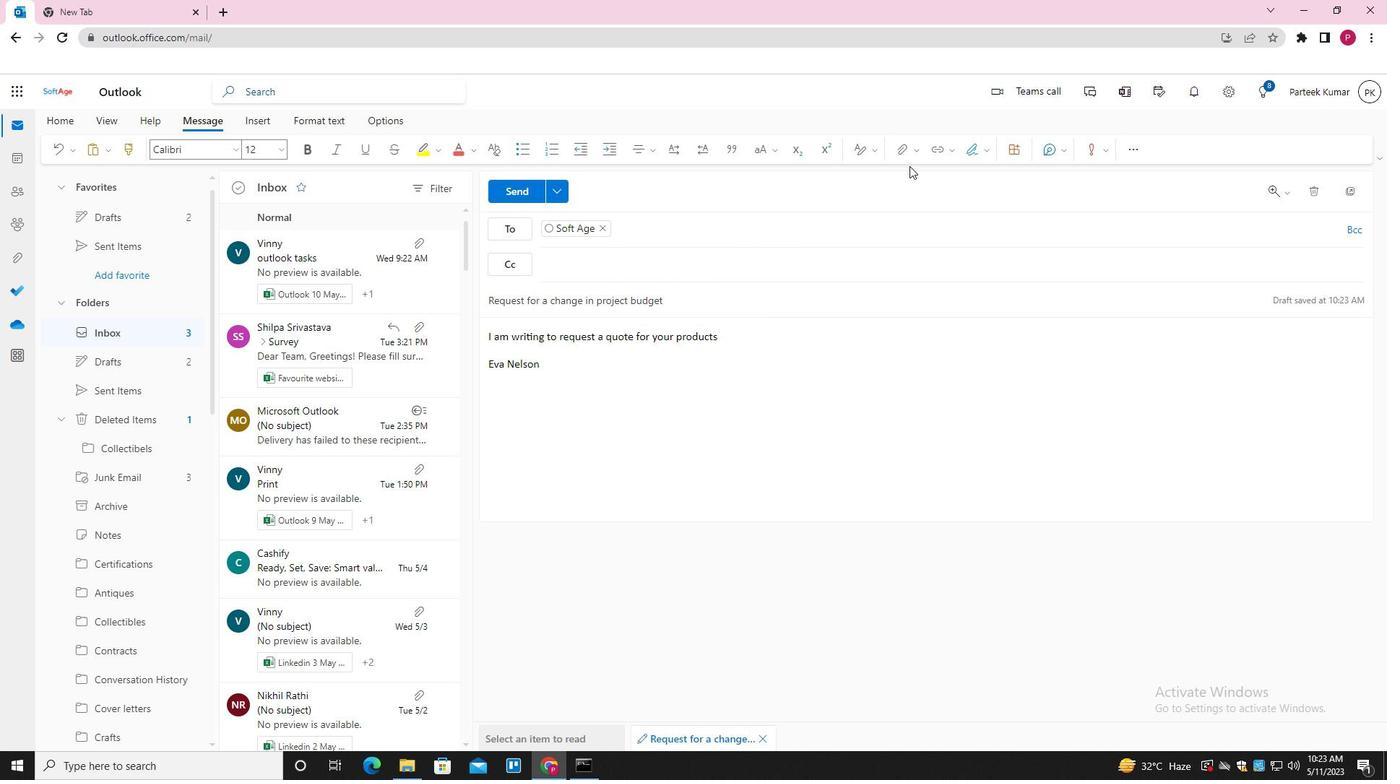 
Action: Mouse pressed left at (908, 154)
Screenshot: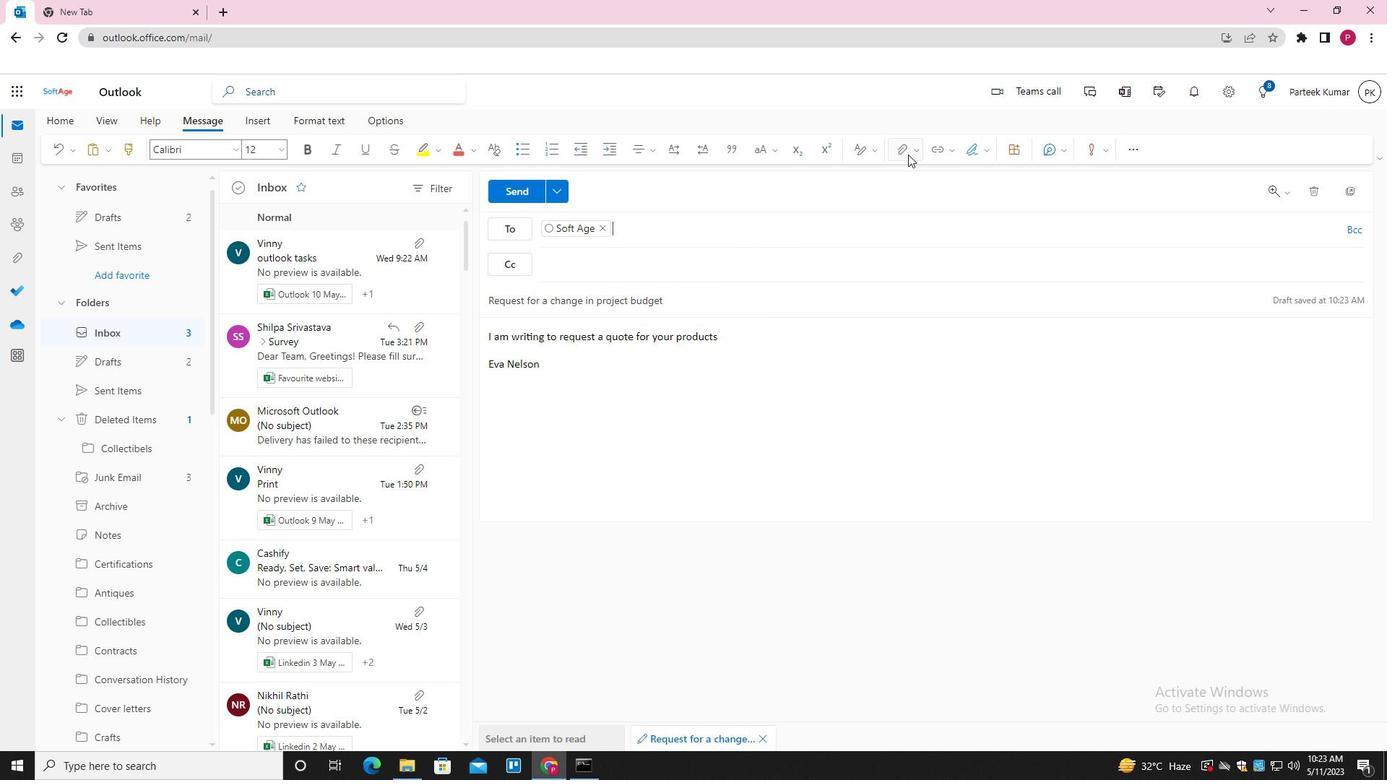 
Action: Mouse moved to (860, 186)
Screenshot: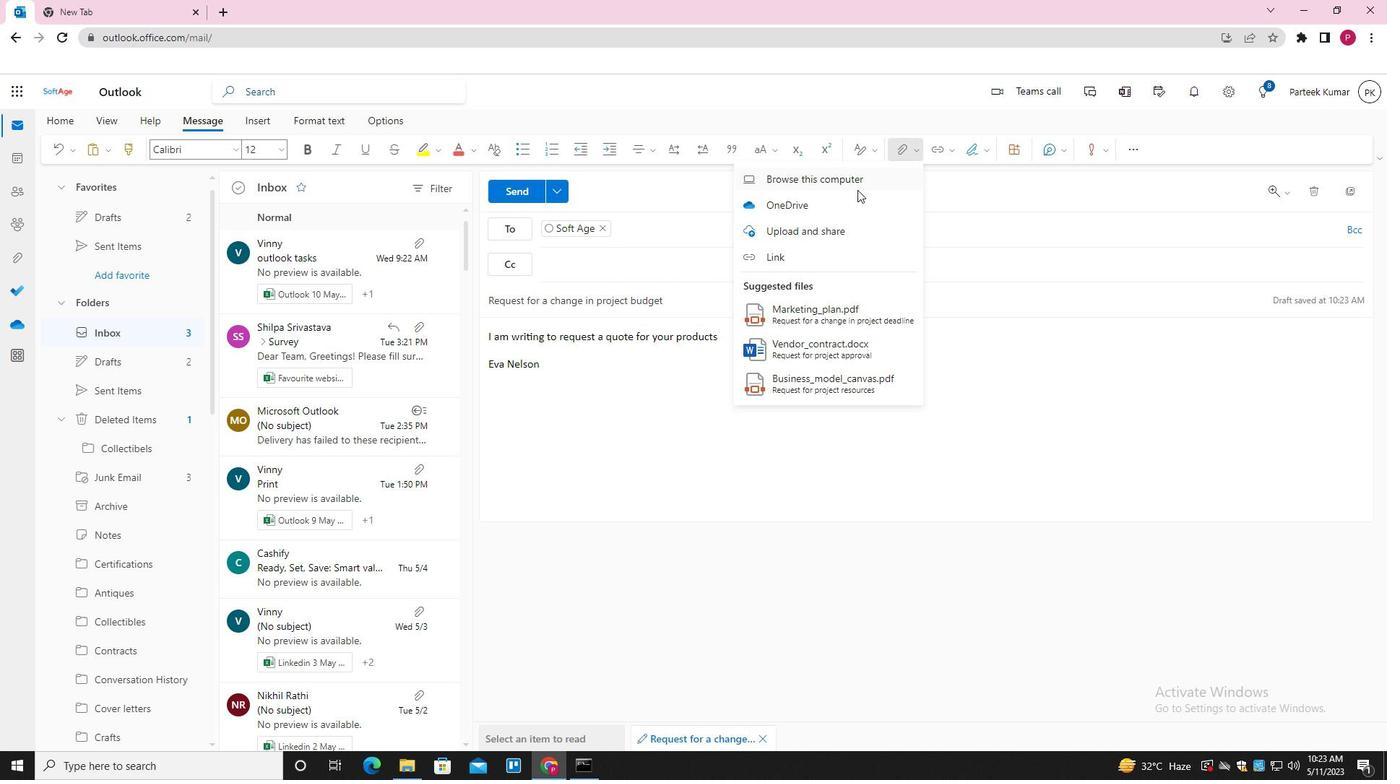
Action: Mouse pressed left at (860, 186)
Screenshot: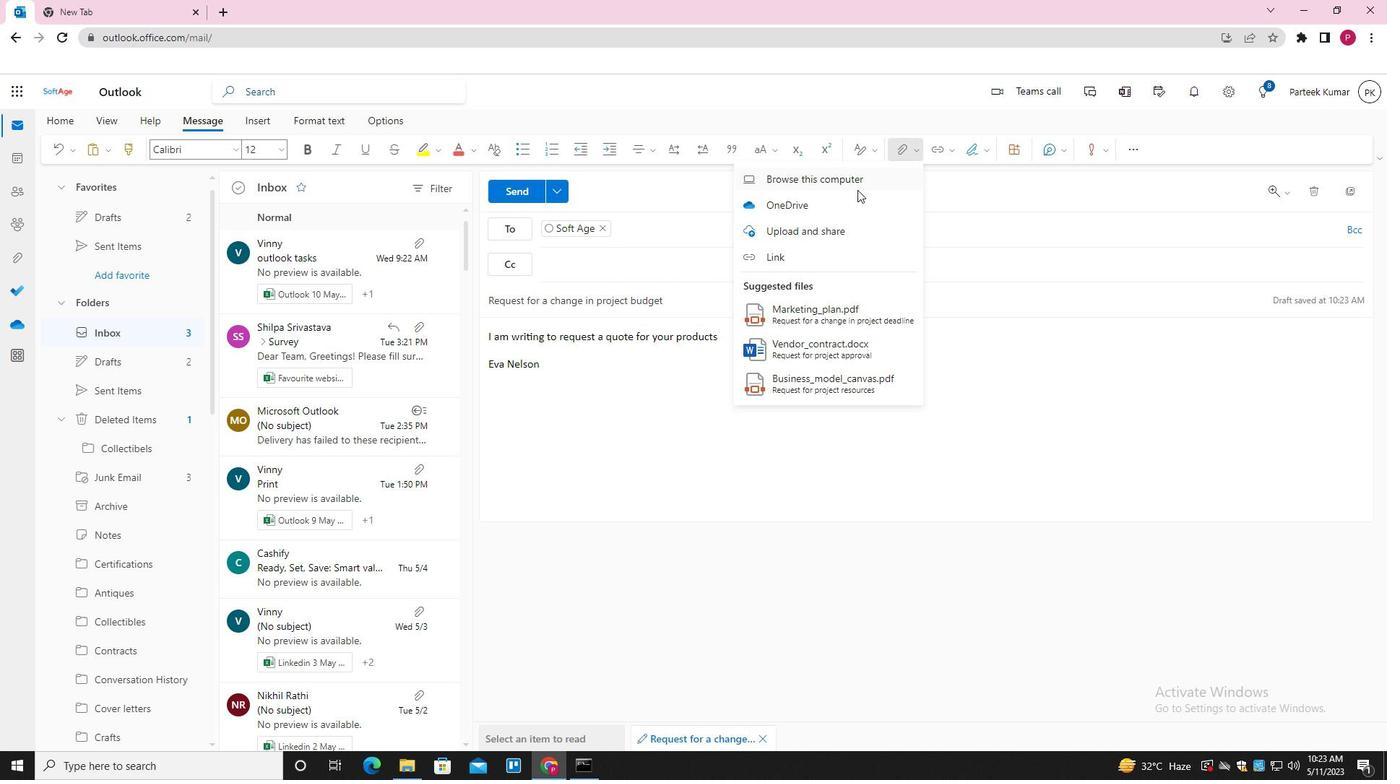 
Action: Mouse moved to (286, 127)
Screenshot: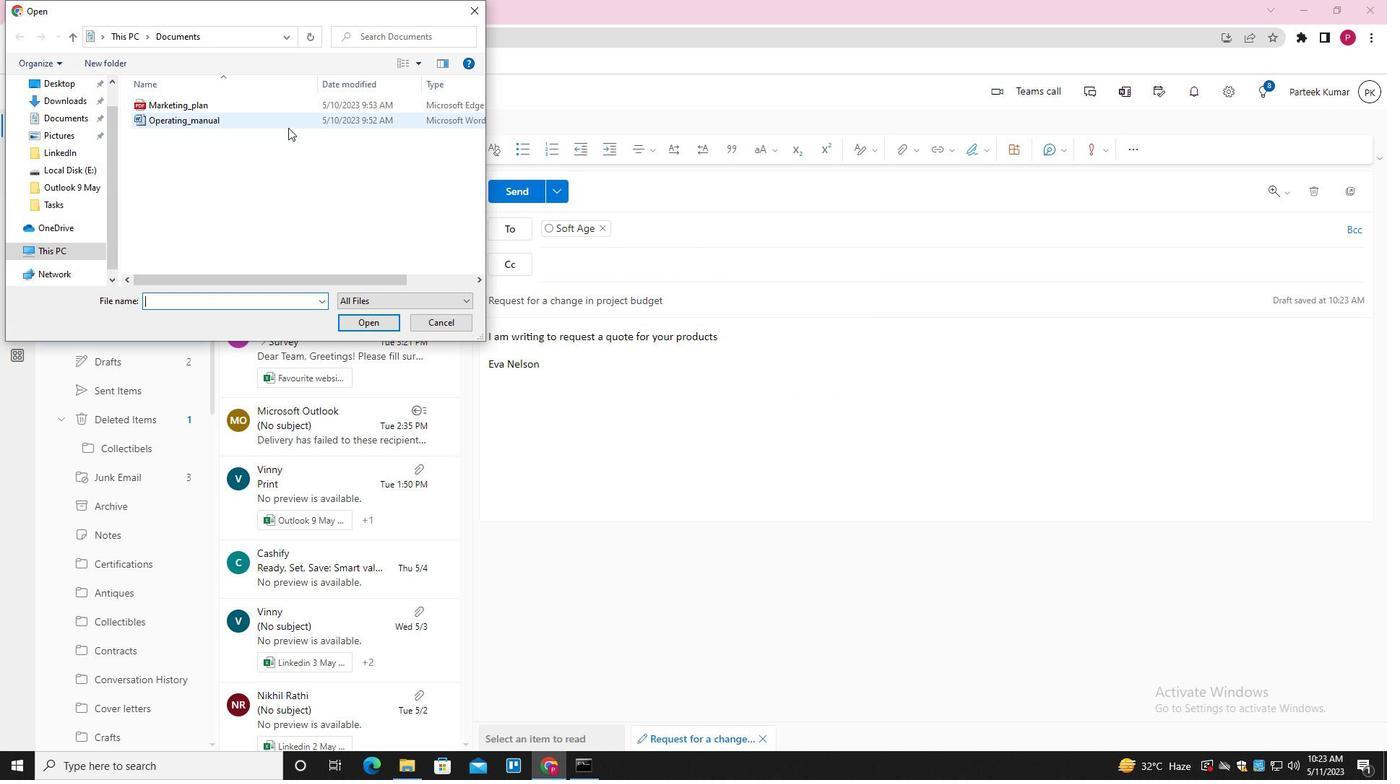 
Action: Mouse pressed left at (286, 127)
Screenshot: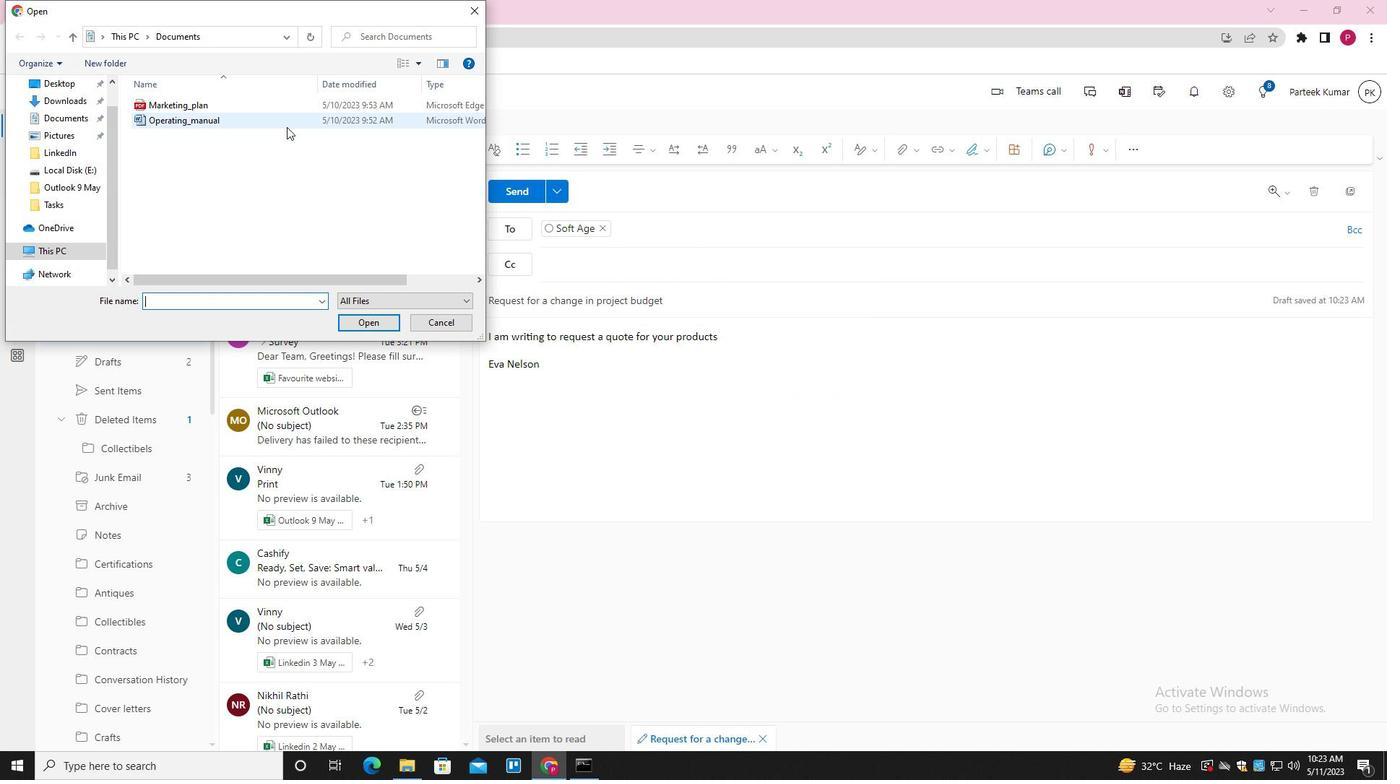 
Action: Mouse moved to (357, 323)
Screenshot: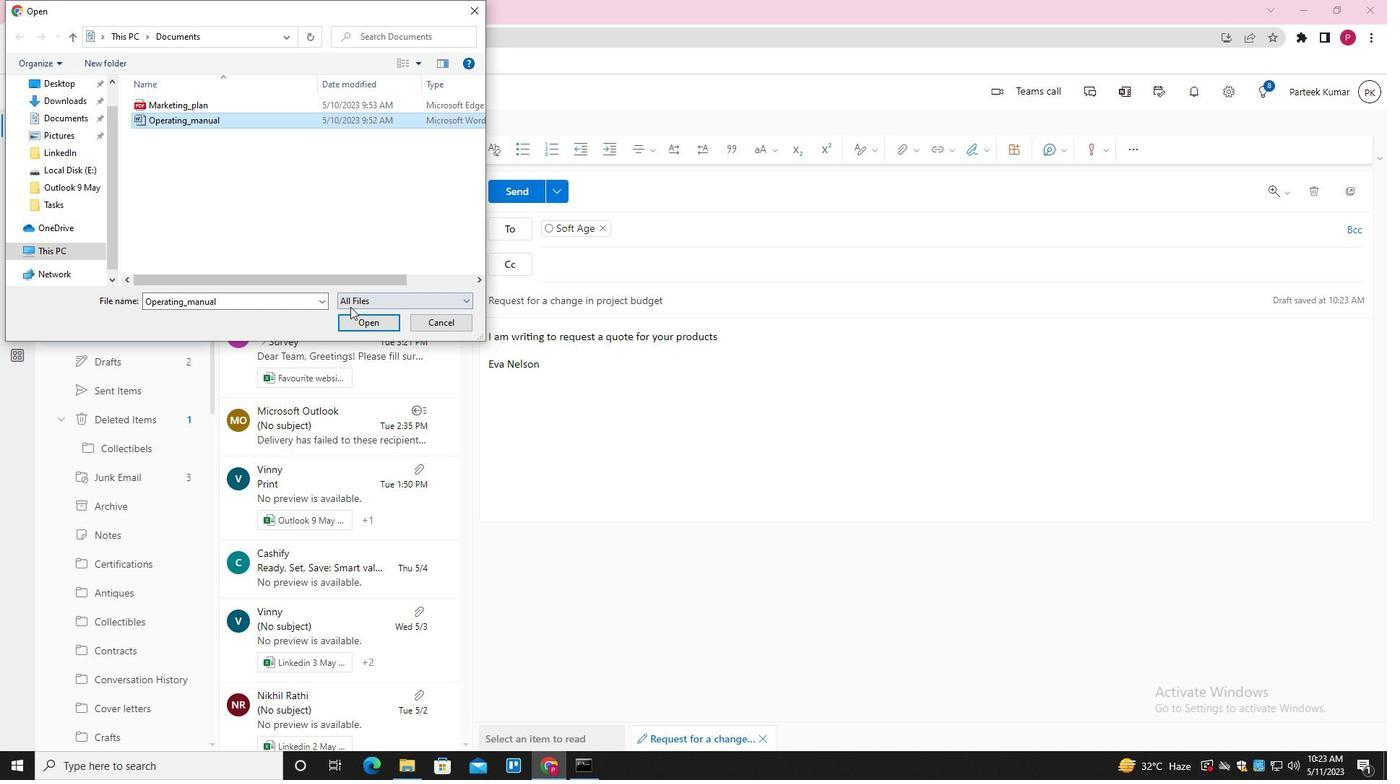 
Action: Mouse pressed left at (357, 323)
Screenshot: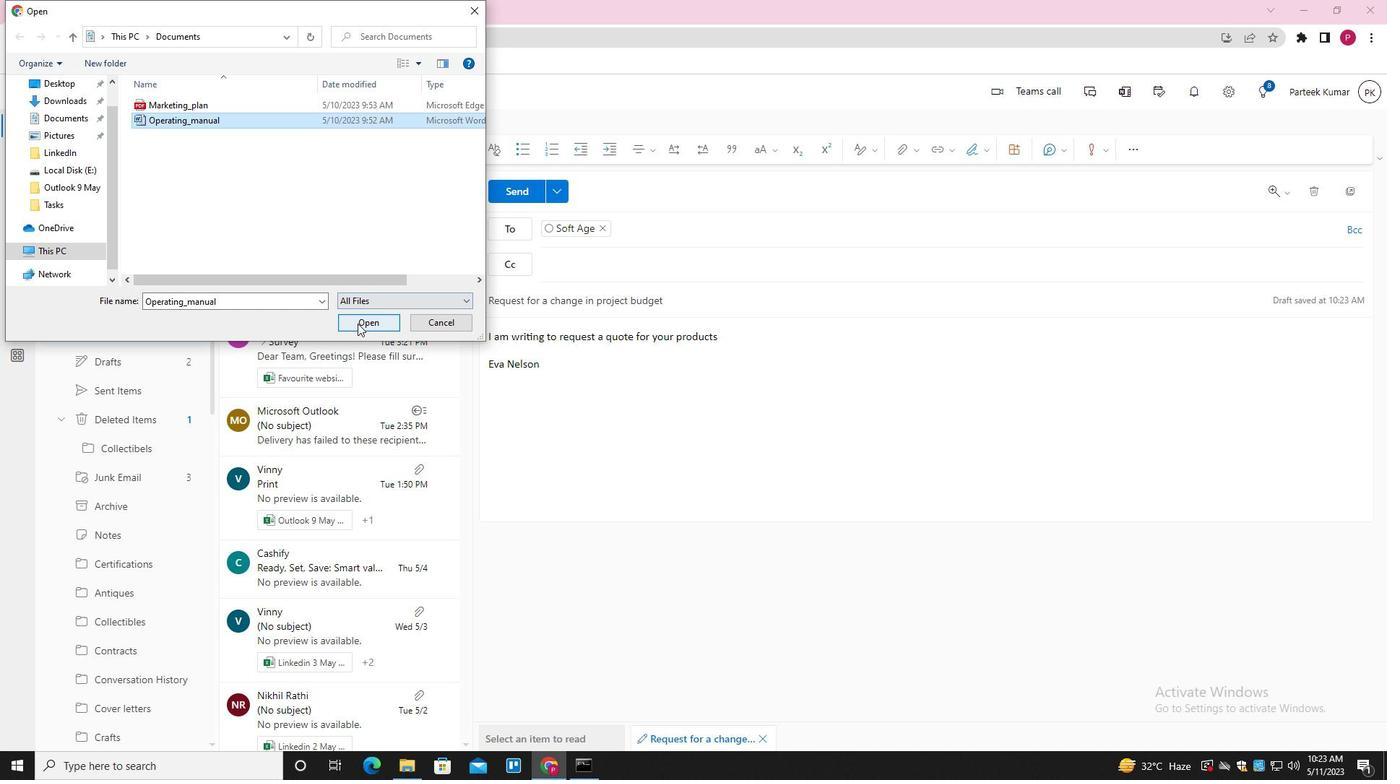 
Action: Mouse moved to (518, 195)
Screenshot: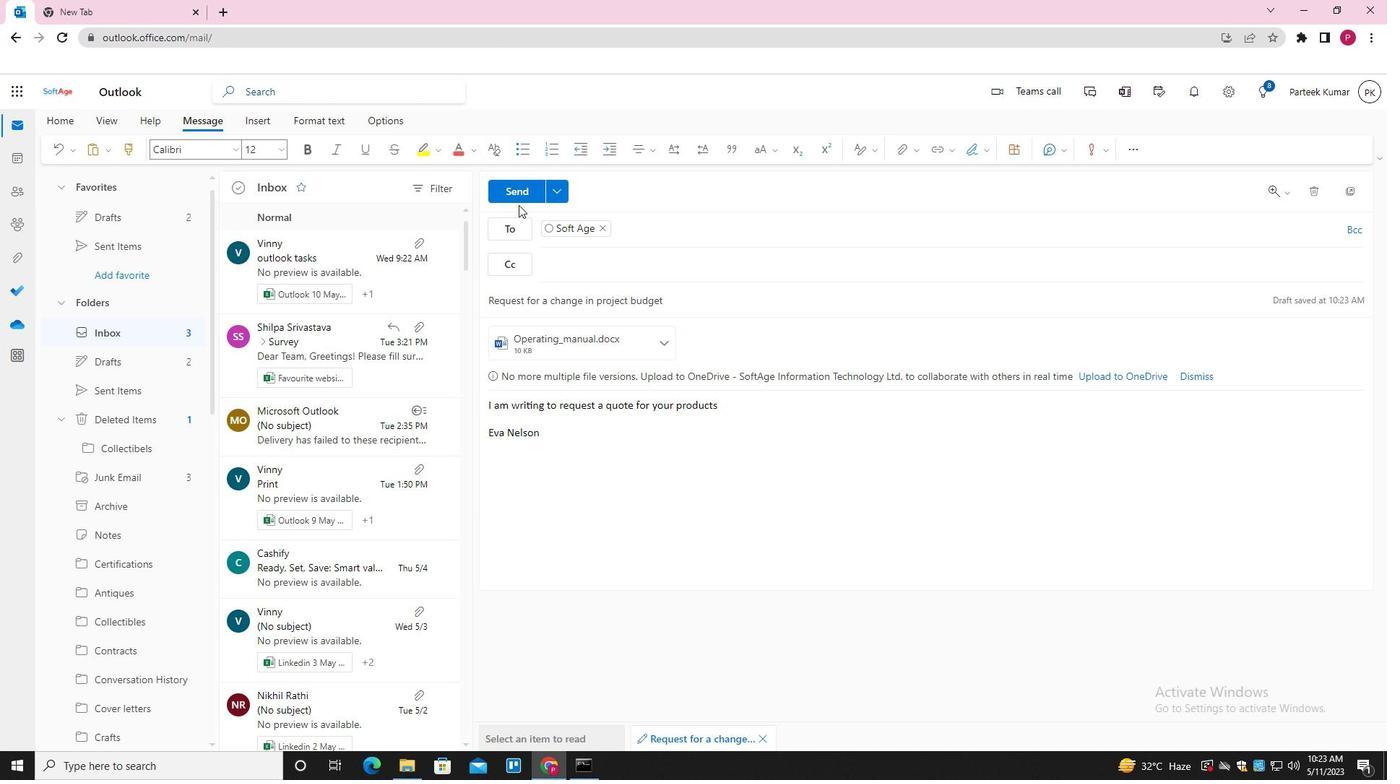 
Action: Mouse pressed left at (518, 195)
Screenshot: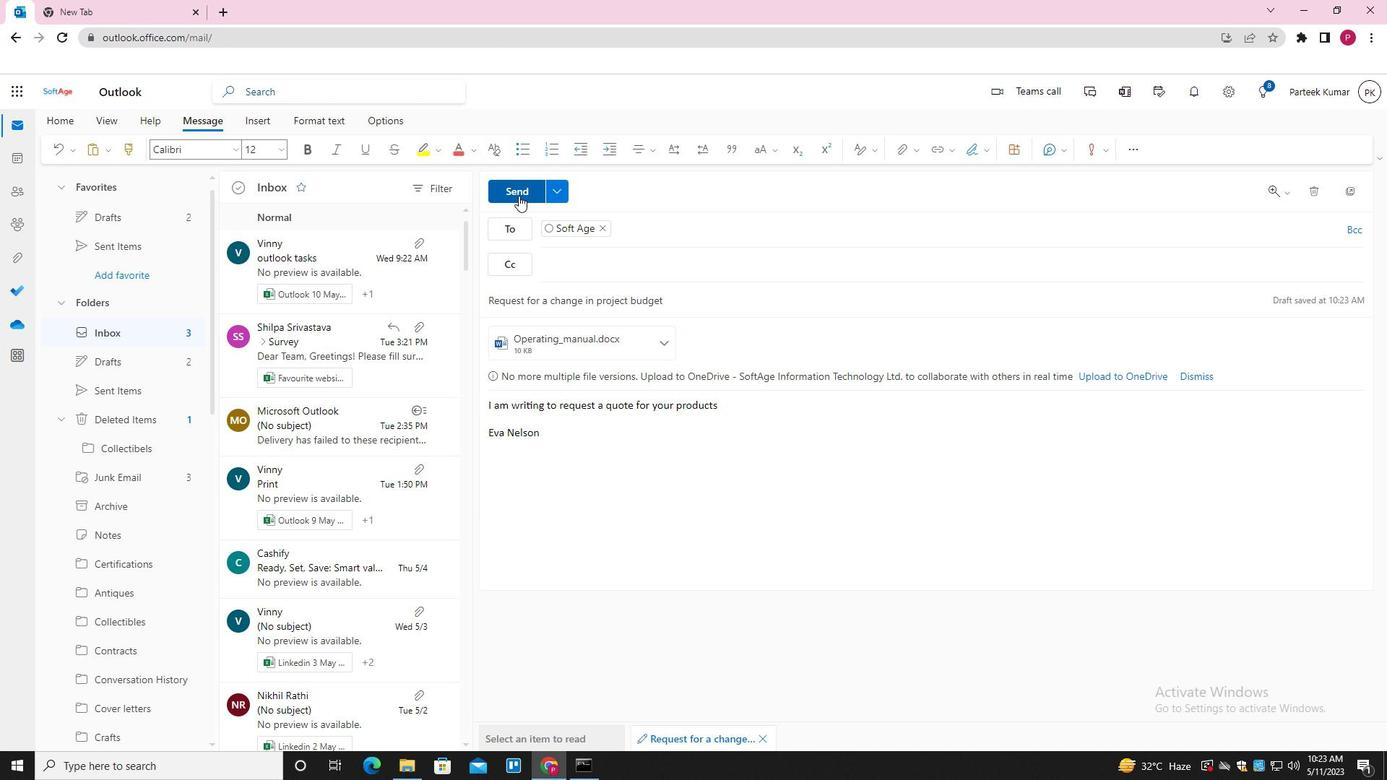 
Action: Mouse moved to (142, 390)
Screenshot: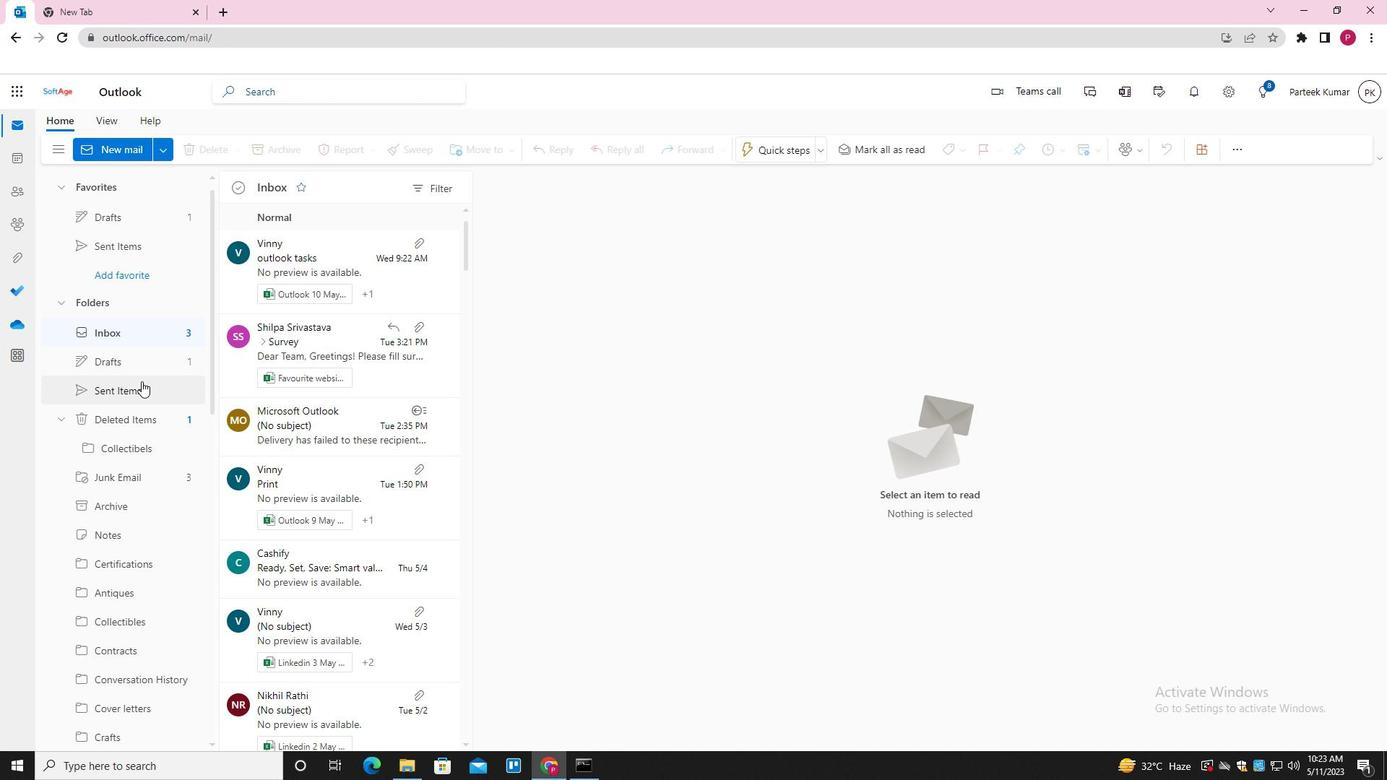 
Action: Mouse pressed left at (142, 390)
Screenshot: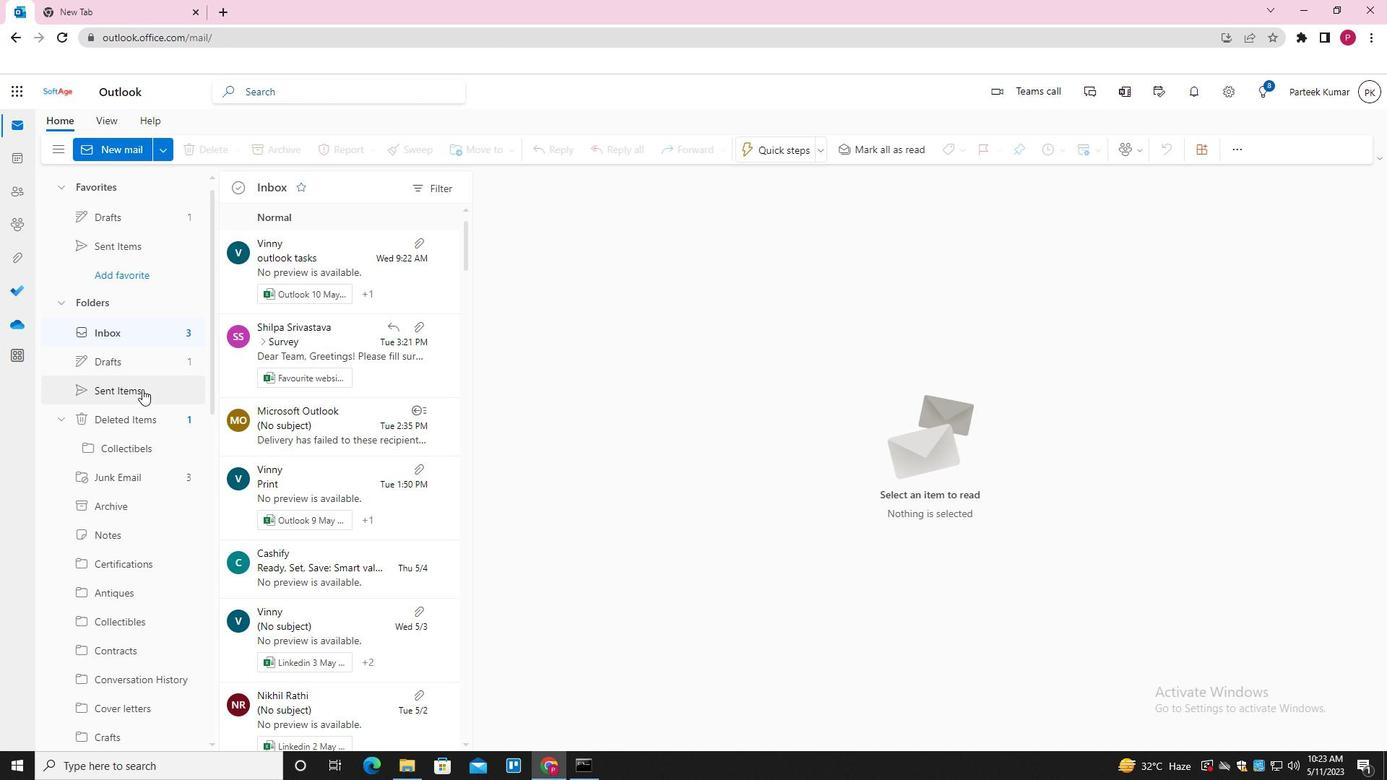 
Action: Mouse moved to (348, 263)
Screenshot: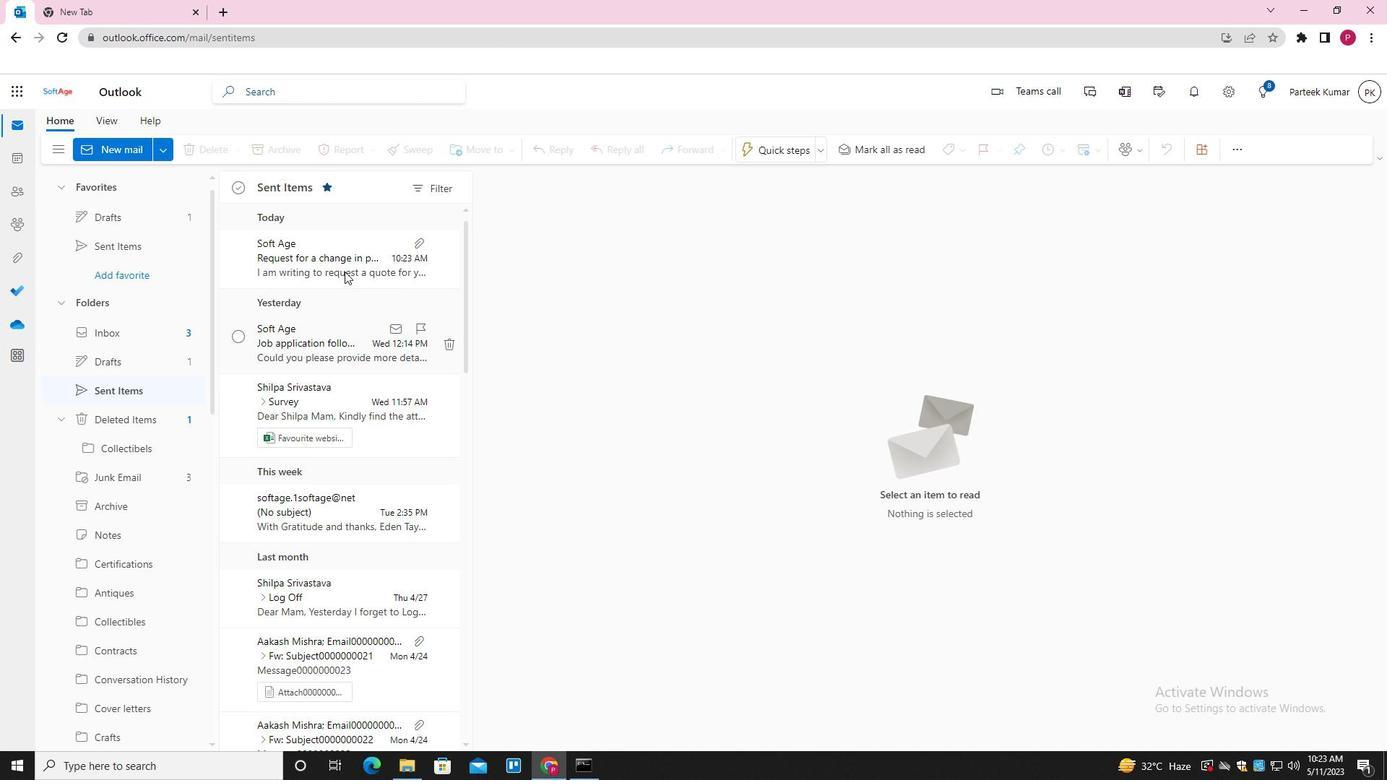 
Action: Mouse pressed right at (348, 263)
Screenshot: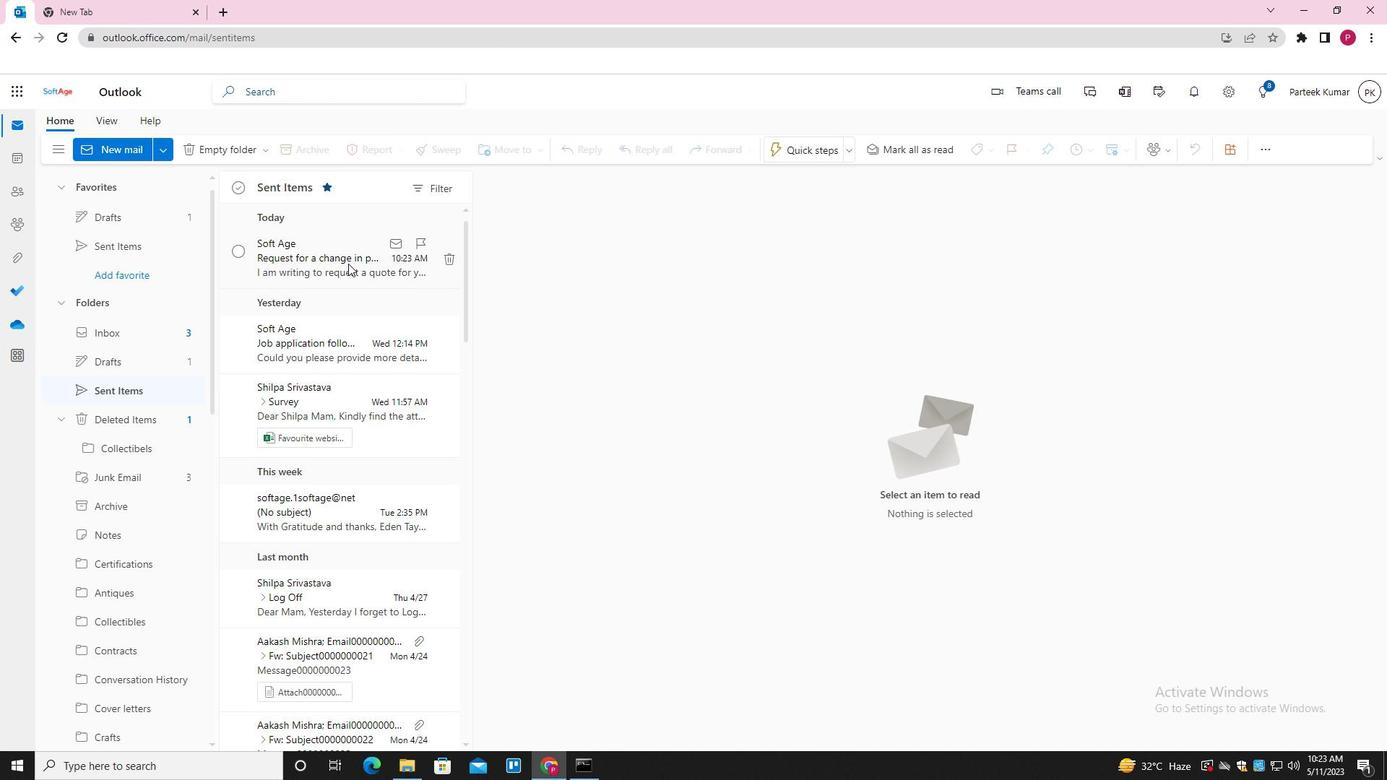 
Action: Mouse moved to (377, 330)
Screenshot: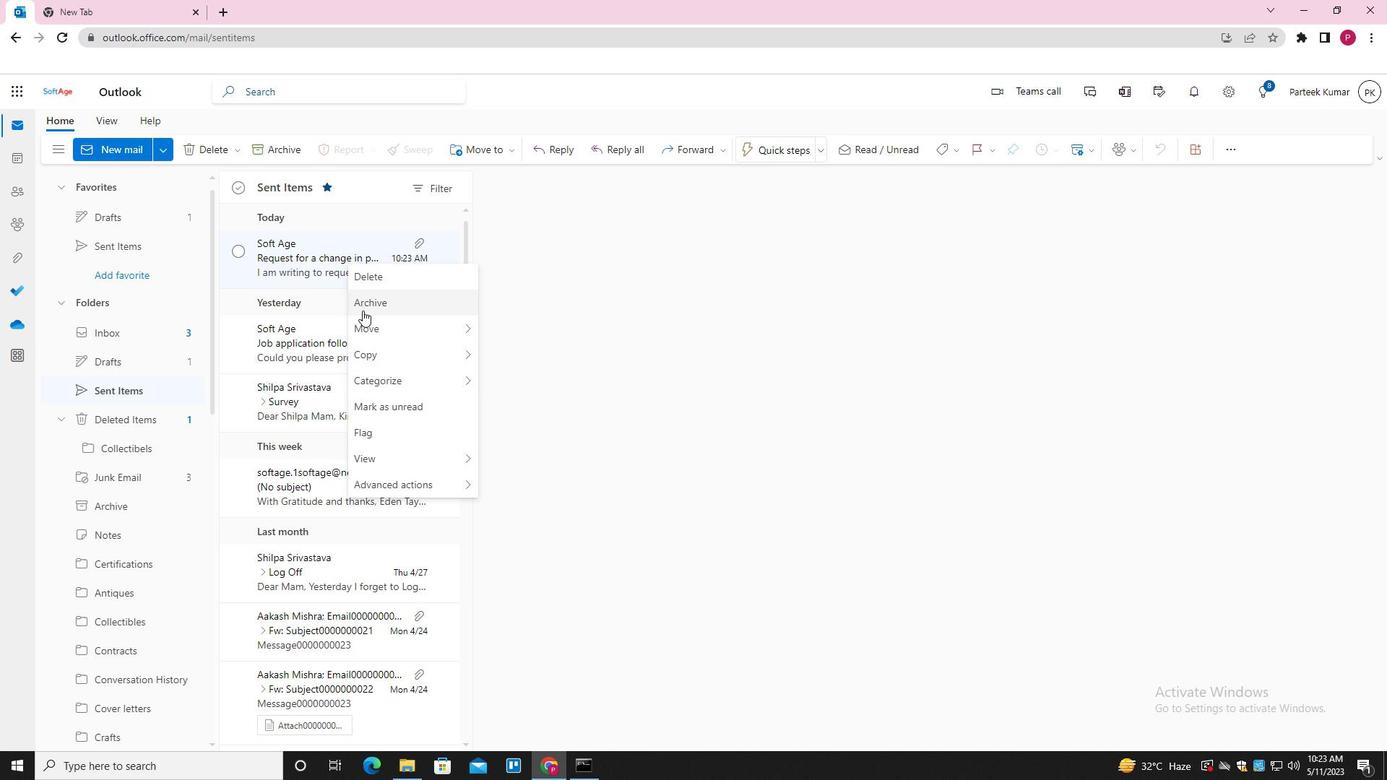 
Action: Mouse pressed left at (377, 330)
Screenshot: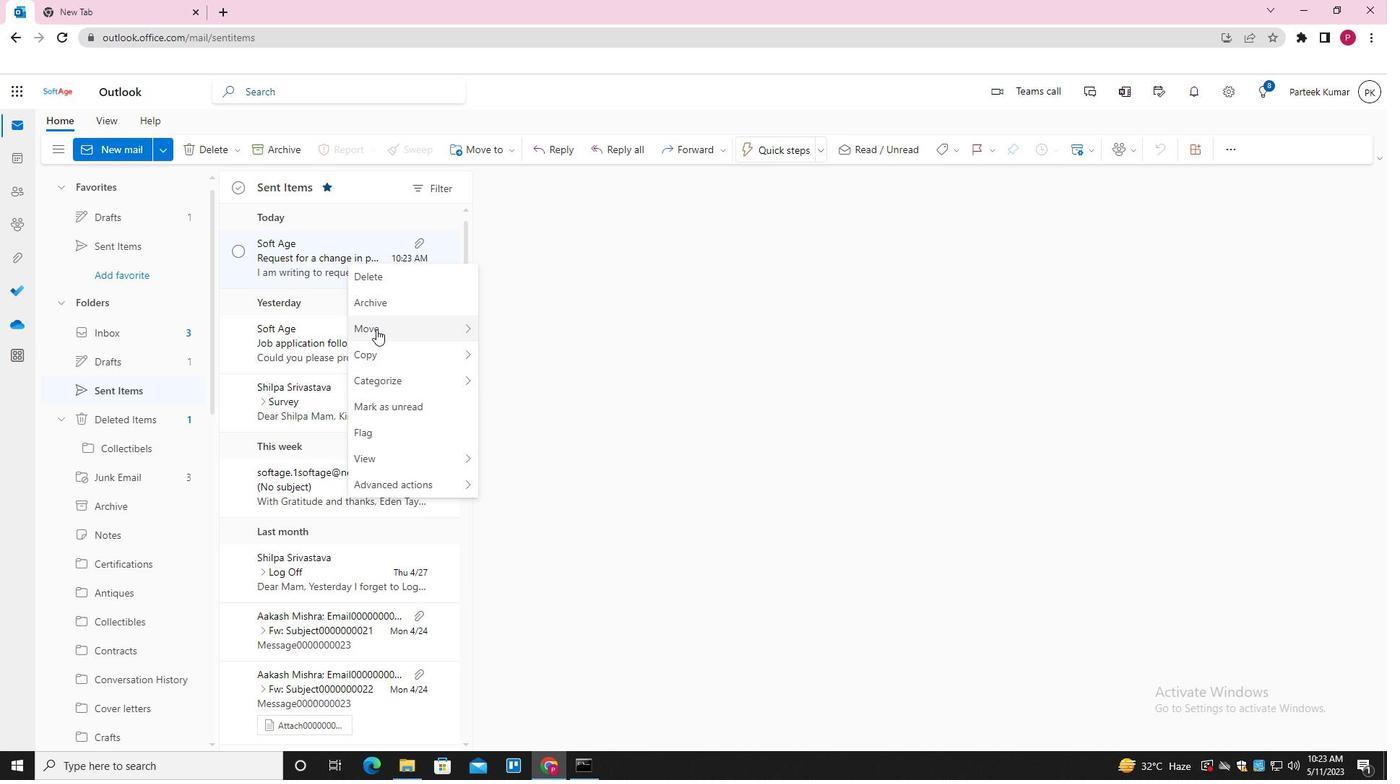 
Action: Mouse moved to (515, 326)
Screenshot: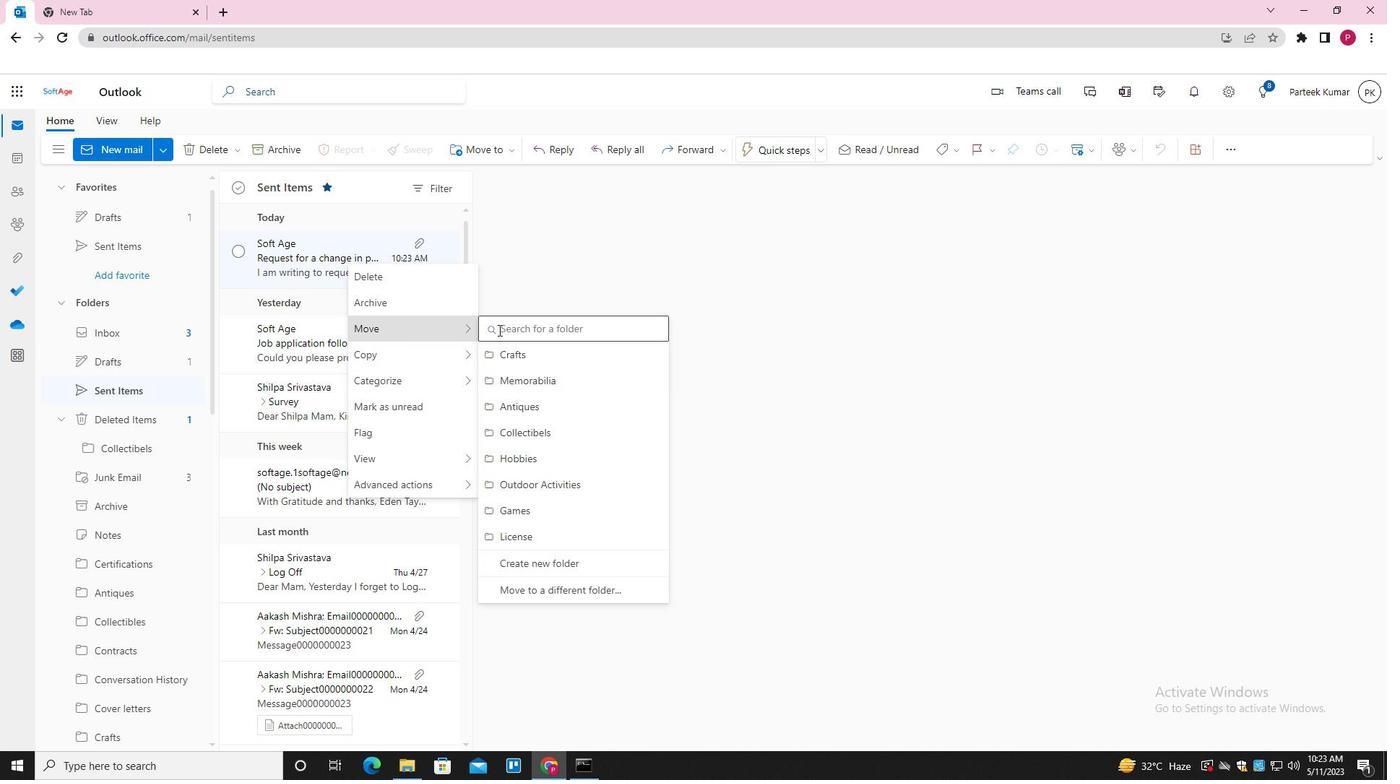 
Action: Mouse pressed left at (515, 326)
Screenshot: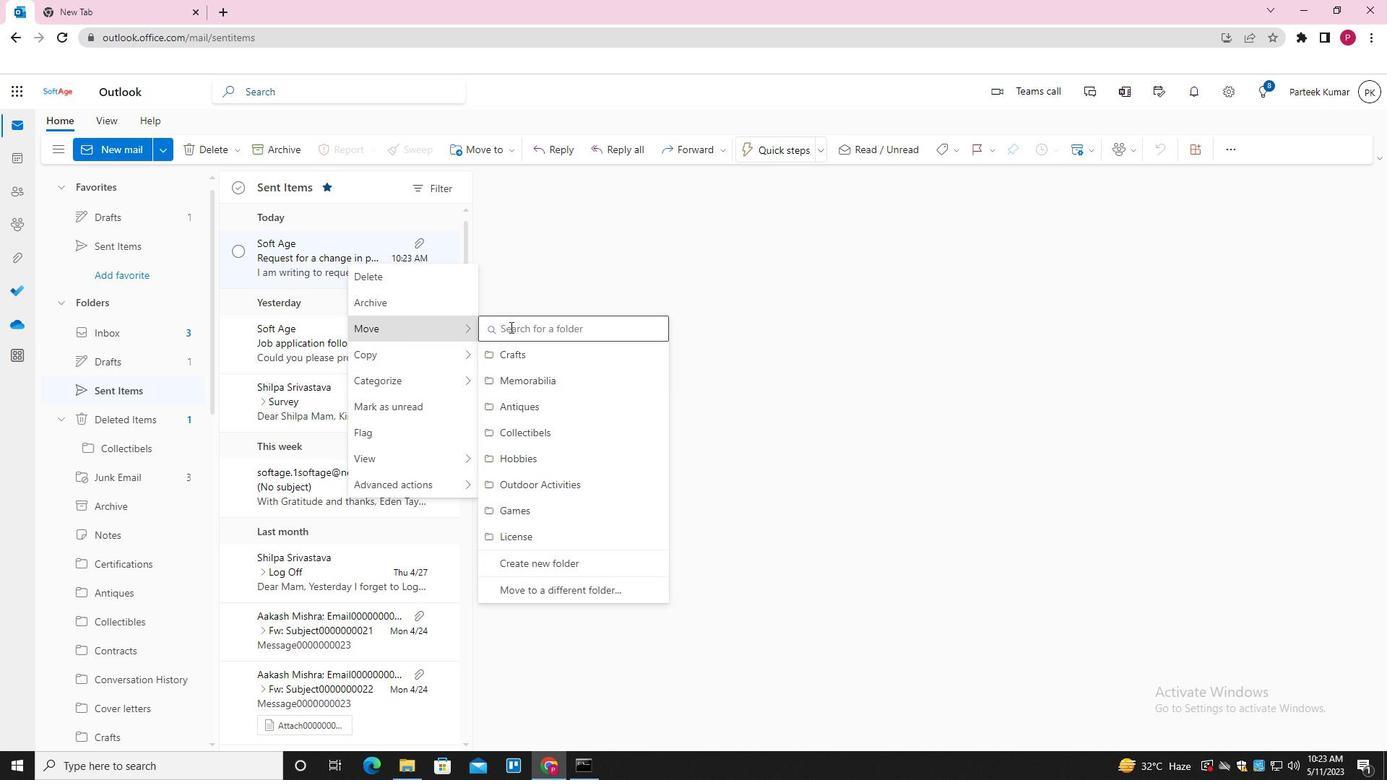 
Action: Key pressed <Key.shift>CRAFTS<Key.down><Key.enter>
Screenshot: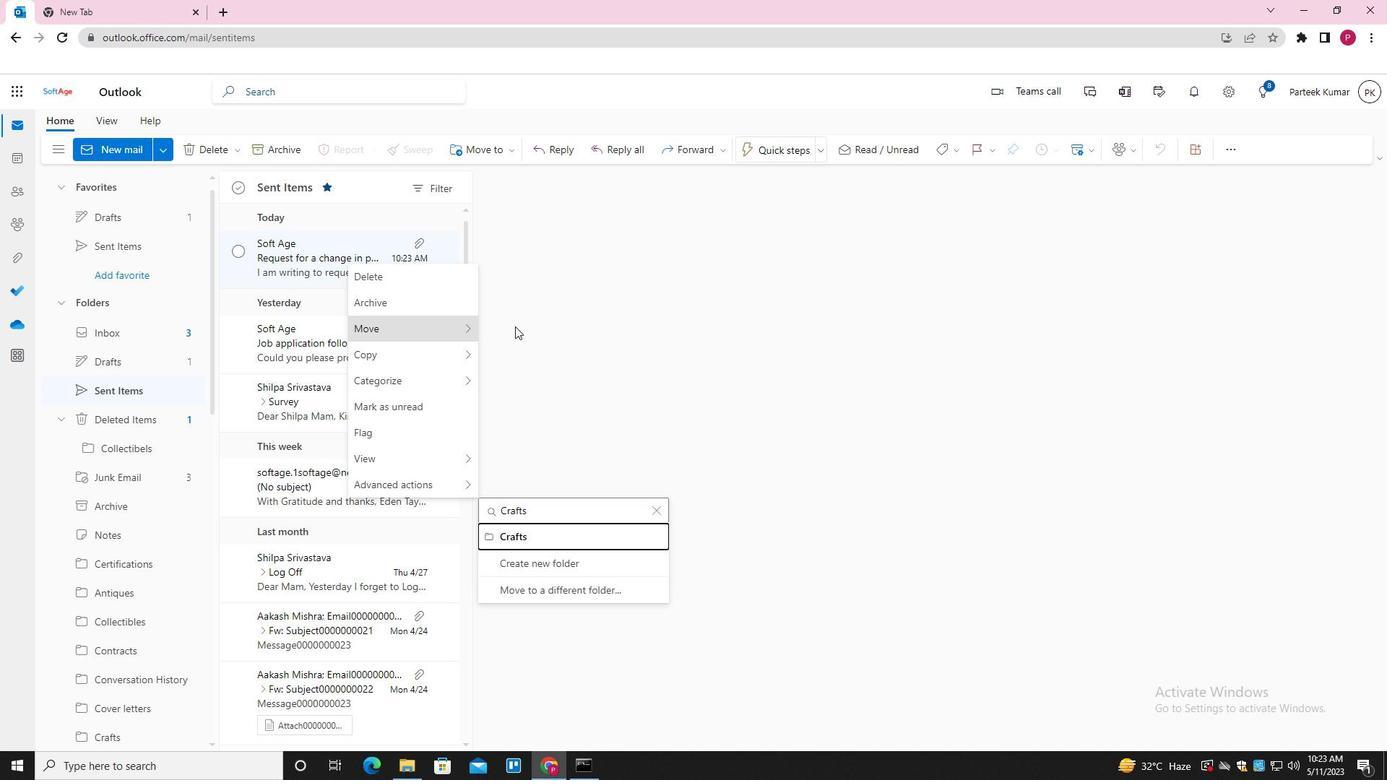 
